 Task: Find connections with filter location Momostenango with filter topic #Jobpostingwith filter profile language Potuguese with filter current company JLL with filter school Saveetha School of Engineering with filter industry Retail Luxury Goods and Jewelry with filter service category Pricing Strategy with filter keywords title Recyclables Collector
Action: Mouse moved to (484, 57)
Screenshot: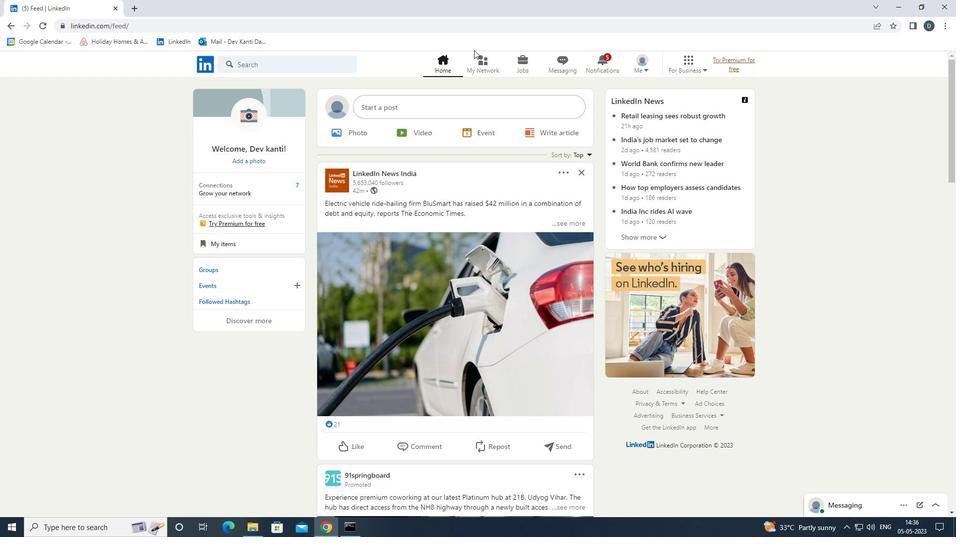 
Action: Mouse pressed left at (484, 57)
Screenshot: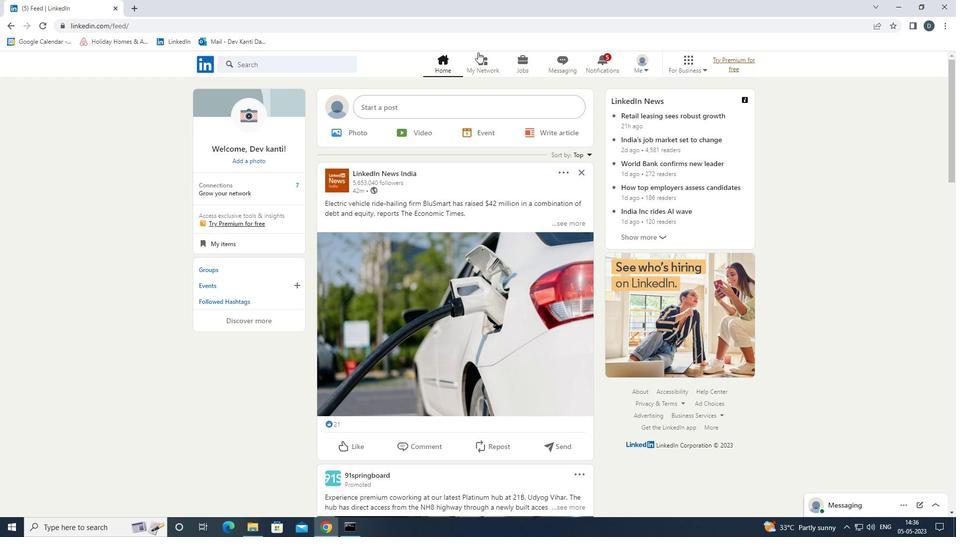 
Action: Mouse moved to (329, 119)
Screenshot: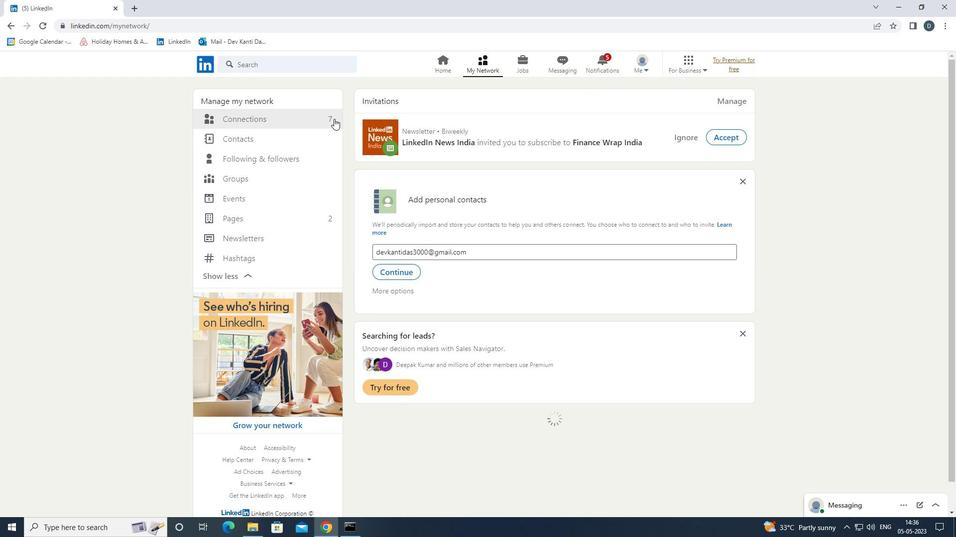 
Action: Mouse pressed left at (329, 119)
Screenshot: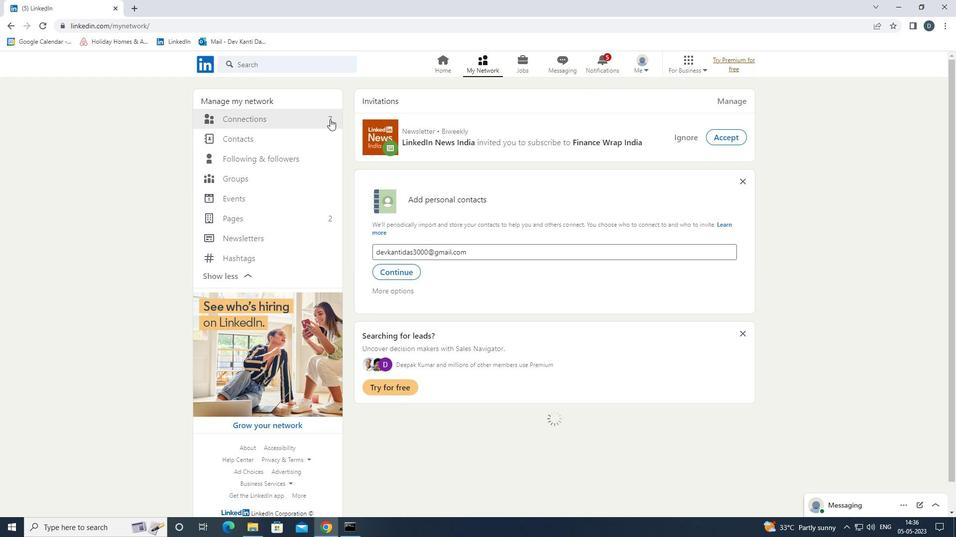 
Action: Mouse moved to (560, 116)
Screenshot: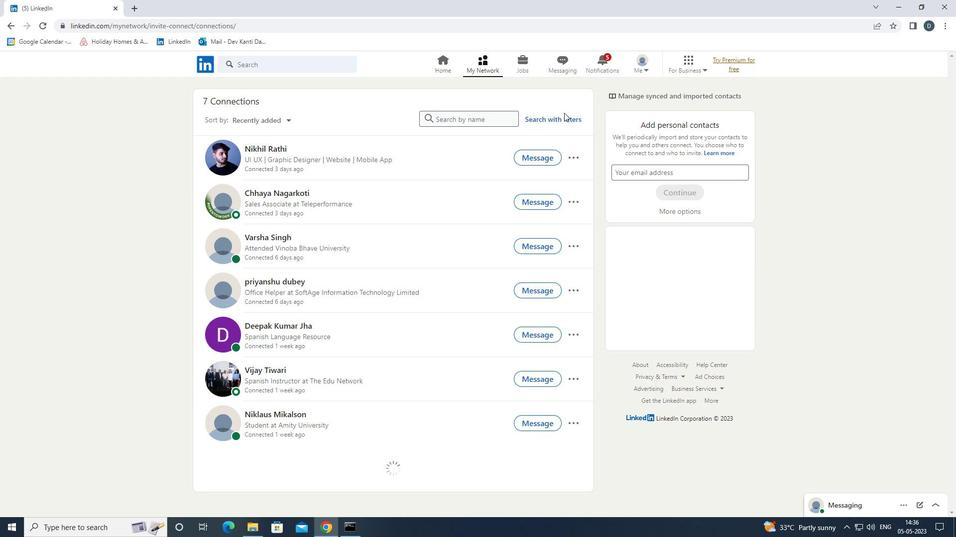 
Action: Mouse pressed left at (560, 116)
Screenshot: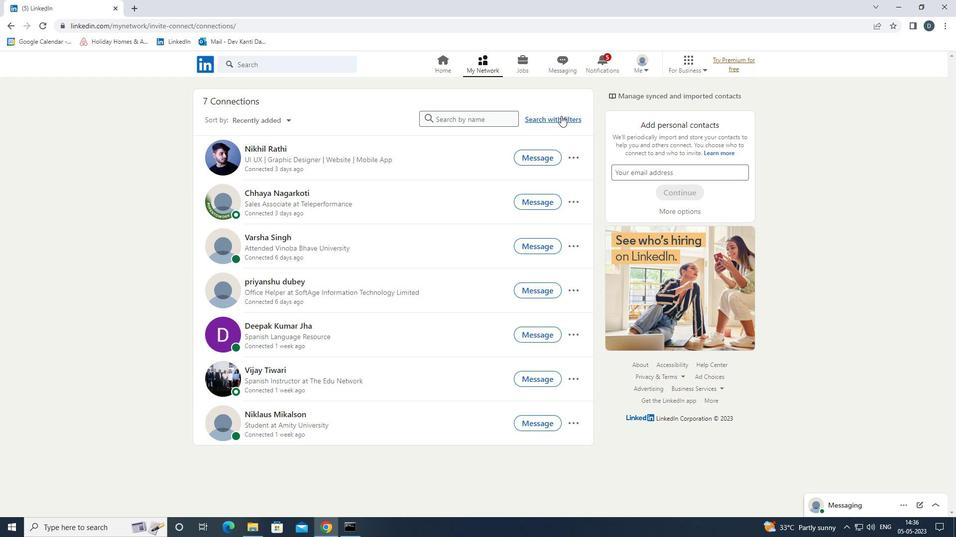 
Action: Mouse moved to (515, 92)
Screenshot: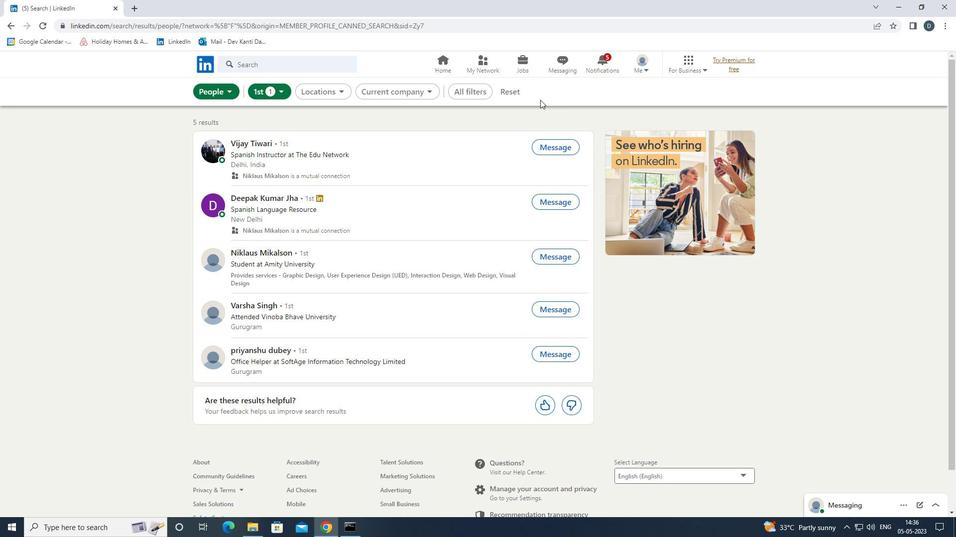 
Action: Mouse pressed left at (515, 92)
Screenshot: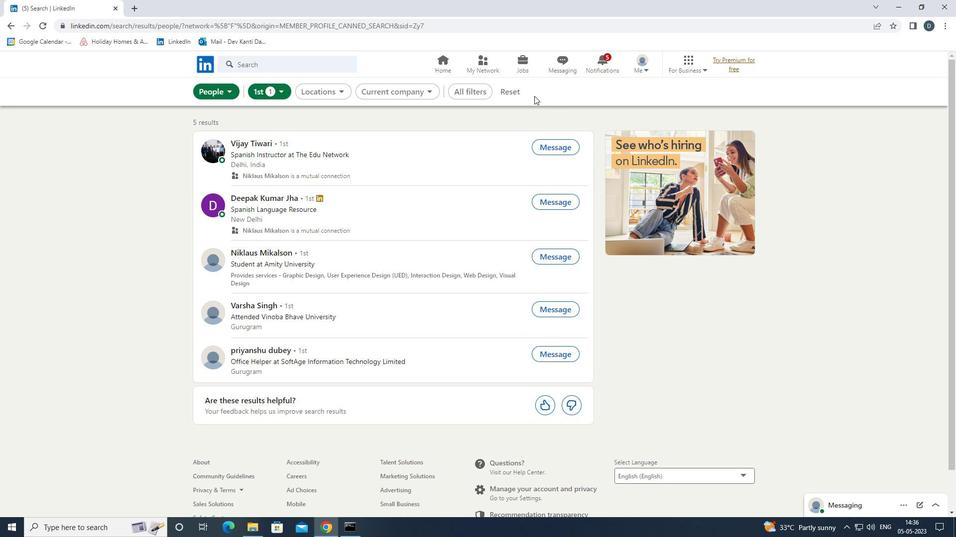 
Action: Mouse moved to (494, 89)
Screenshot: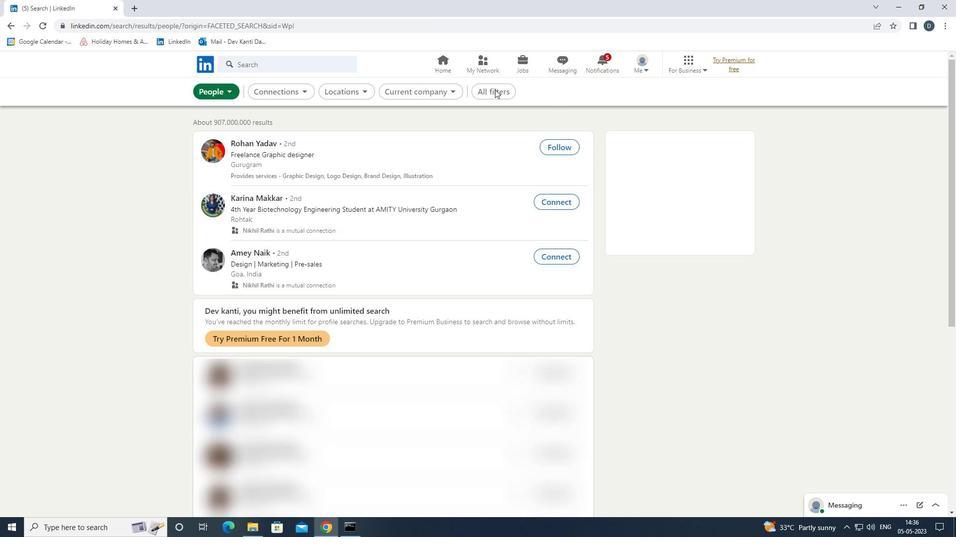 
Action: Mouse pressed left at (494, 89)
Screenshot: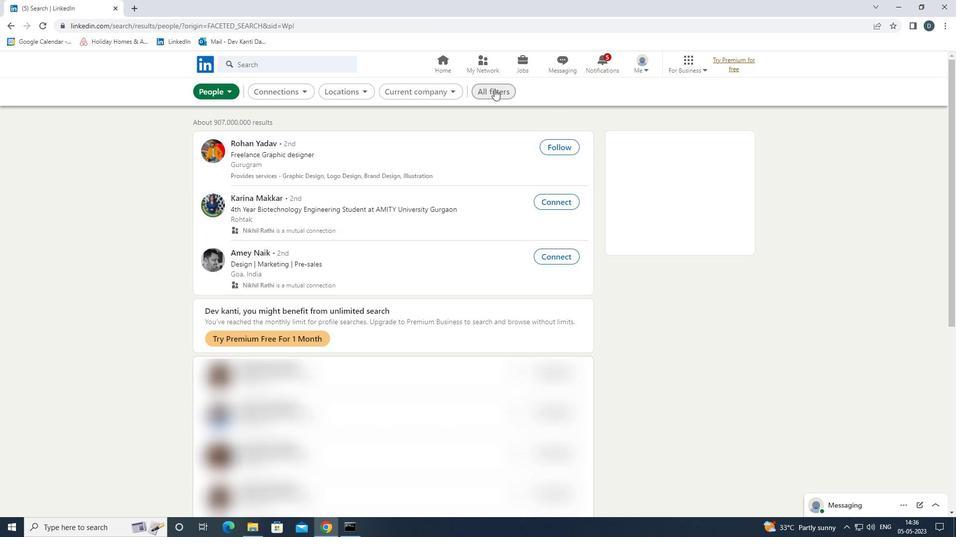 
Action: Mouse moved to (830, 318)
Screenshot: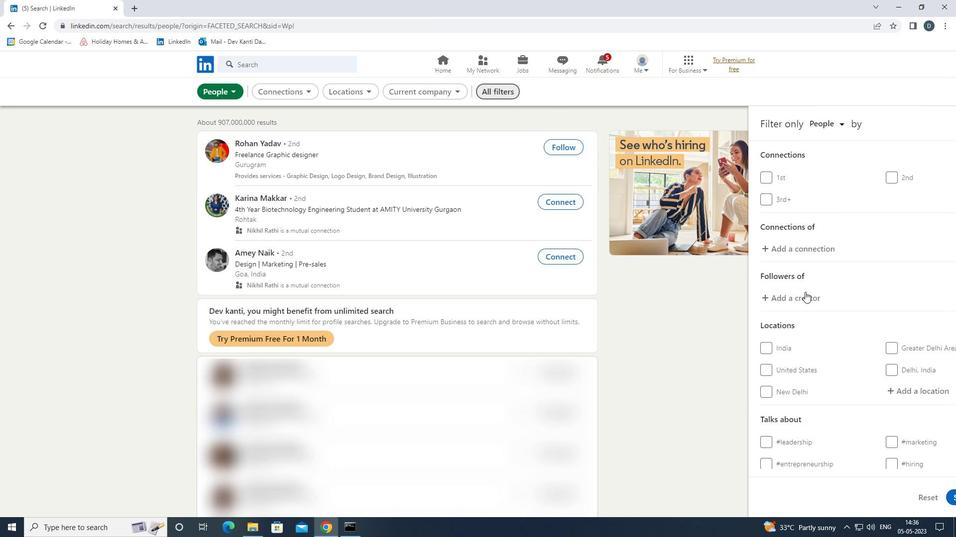 
Action: Mouse scrolled (830, 317) with delta (0, 0)
Screenshot: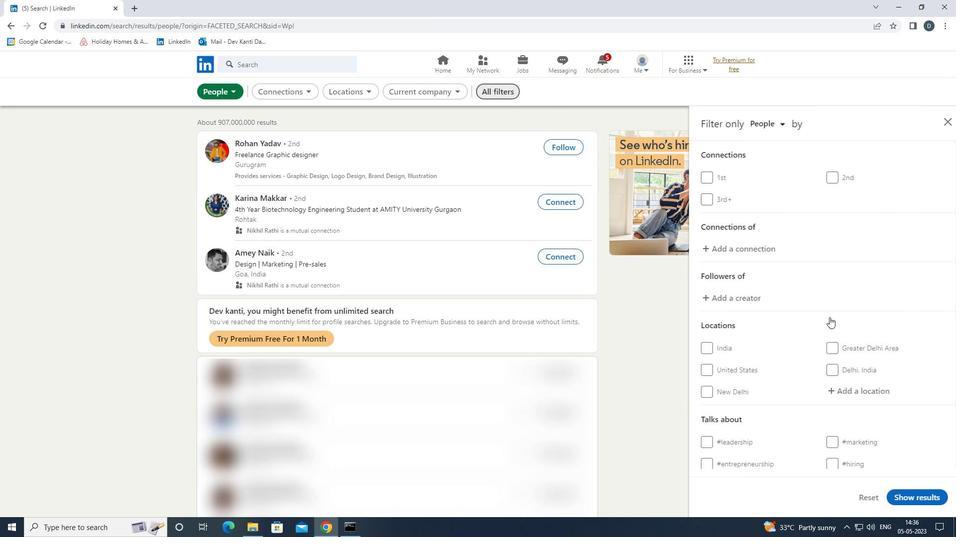 
Action: Mouse moved to (830, 318)
Screenshot: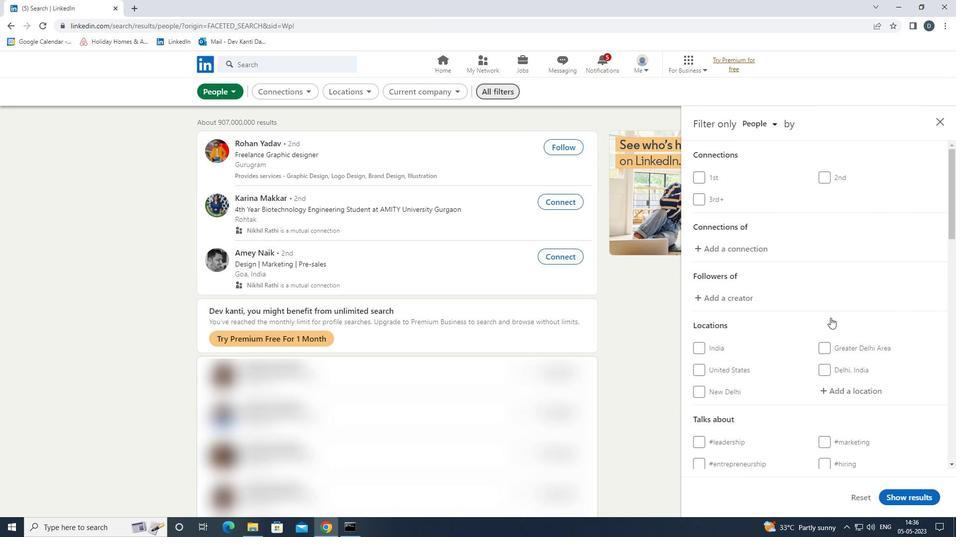 
Action: Mouse scrolled (830, 318) with delta (0, 0)
Screenshot: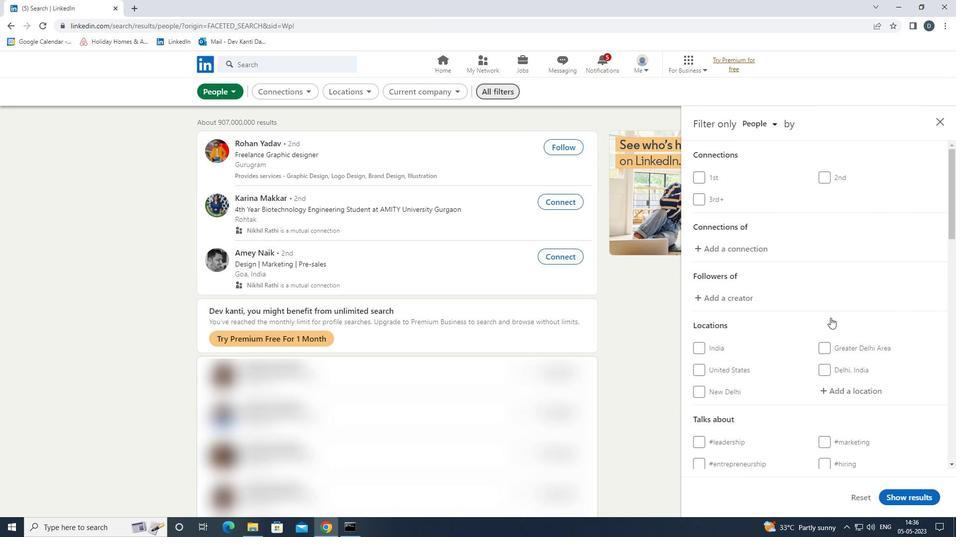 
Action: Mouse moved to (836, 293)
Screenshot: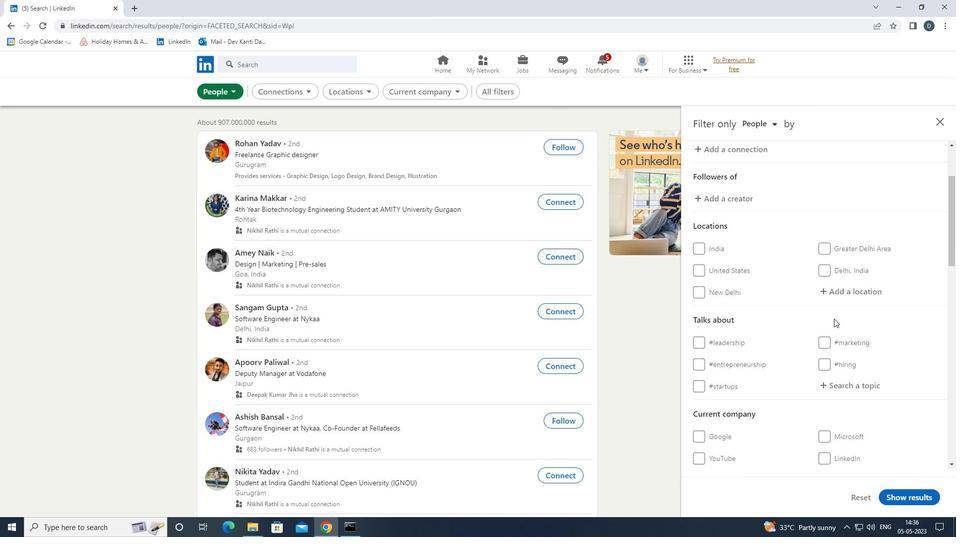 
Action: Mouse pressed left at (836, 293)
Screenshot: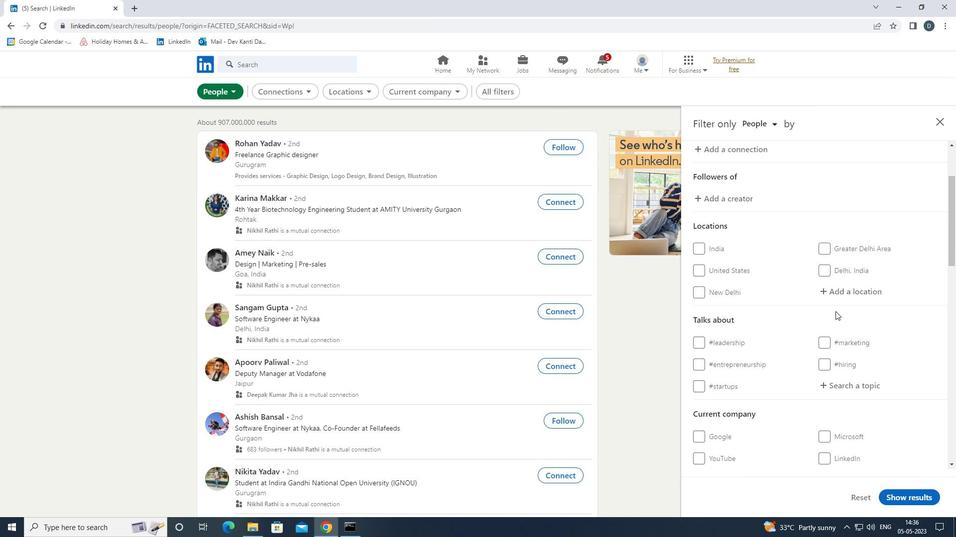 
Action: Mouse moved to (741, 264)
Screenshot: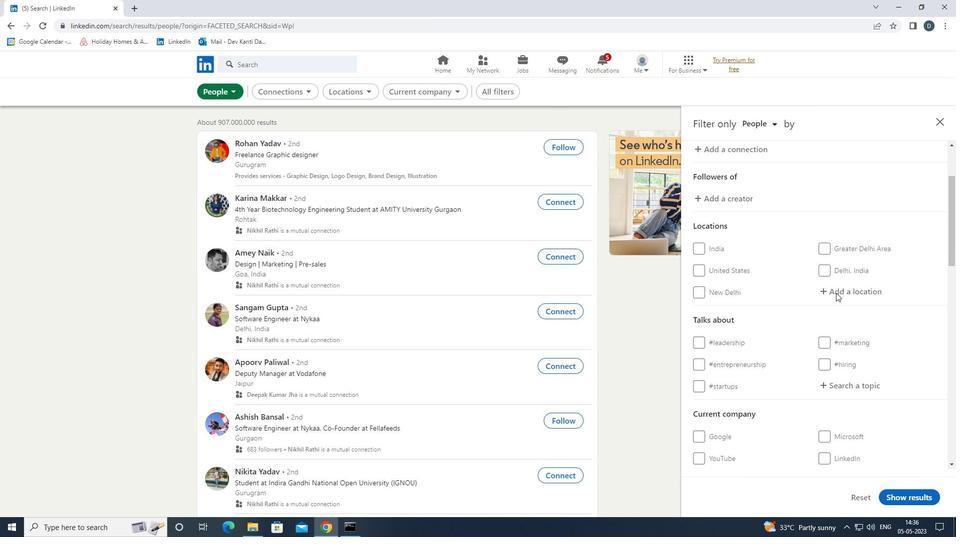 
Action: Key pressed <Key.shift>
Screenshot: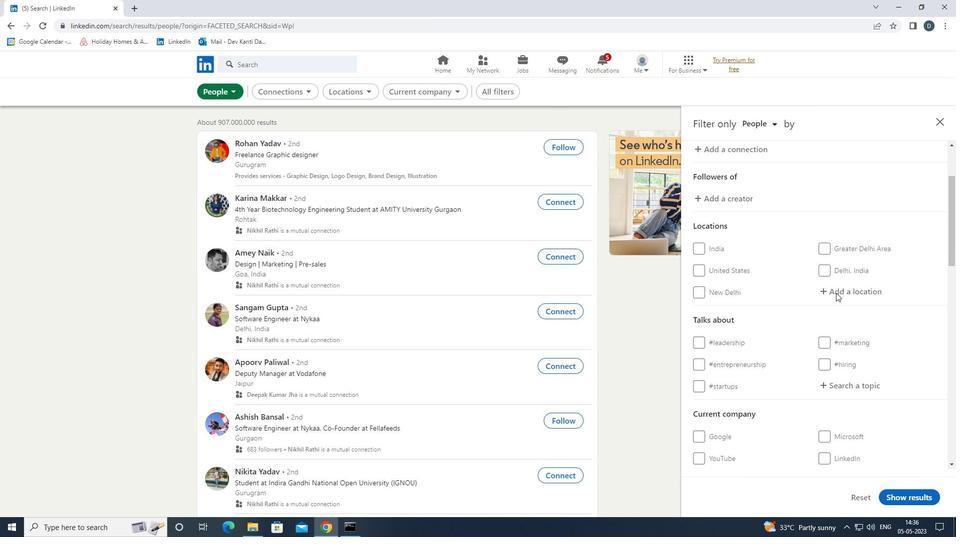 
Action: Mouse moved to (721, 258)
Screenshot: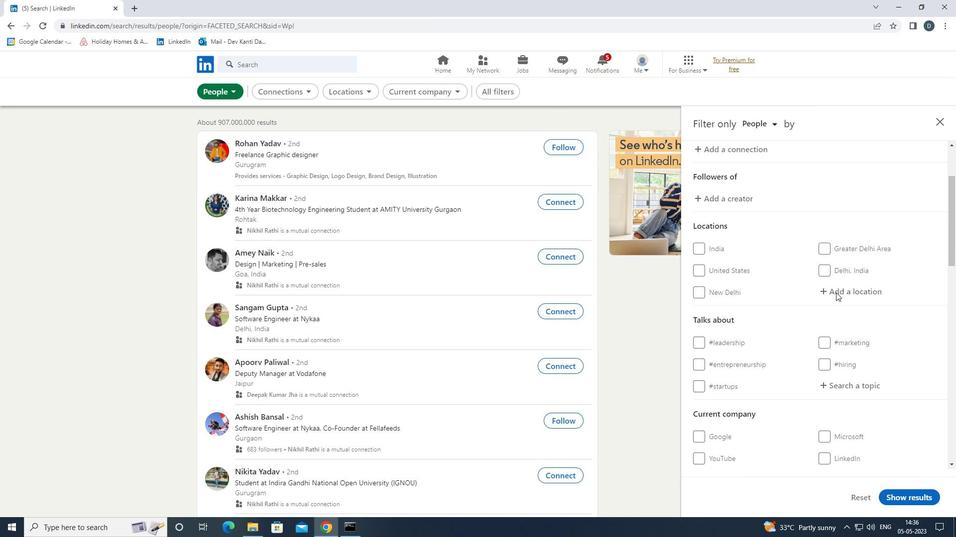 
Action: Key pressed <Key.shift>MOMOSTENANGO<Key.down><Key.enter>
Screenshot: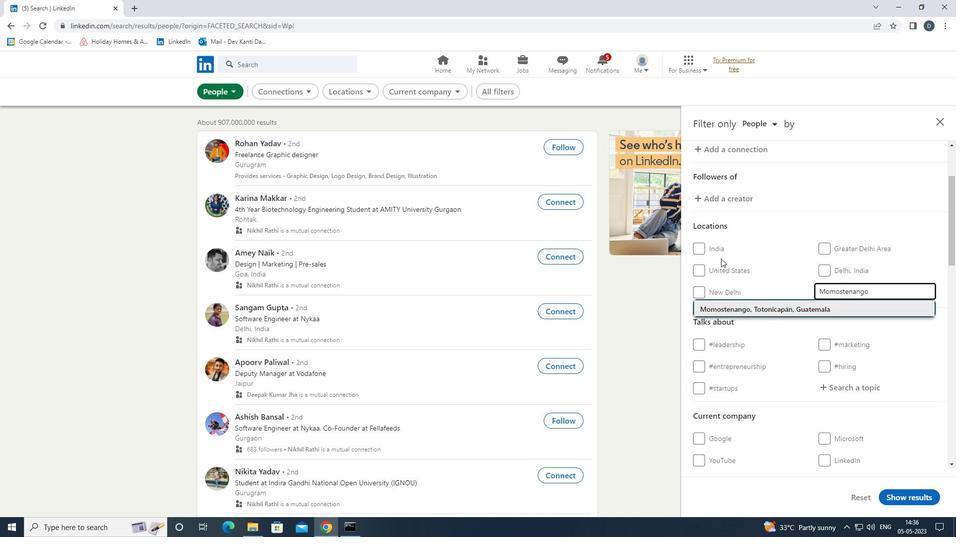 
Action: Mouse moved to (720, 258)
Screenshot: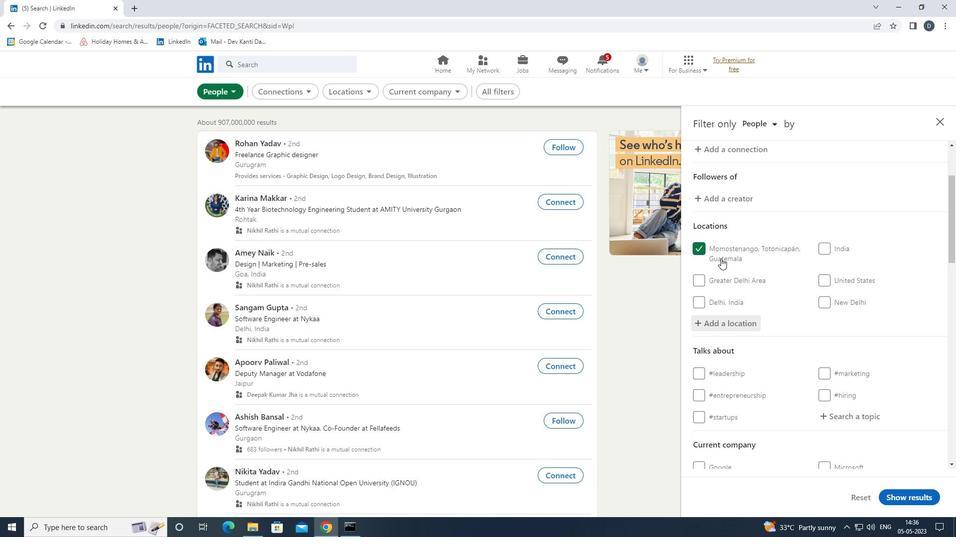 
Action: Mouse scrolled (720, 258) with delta (0, 0)
Screenshot: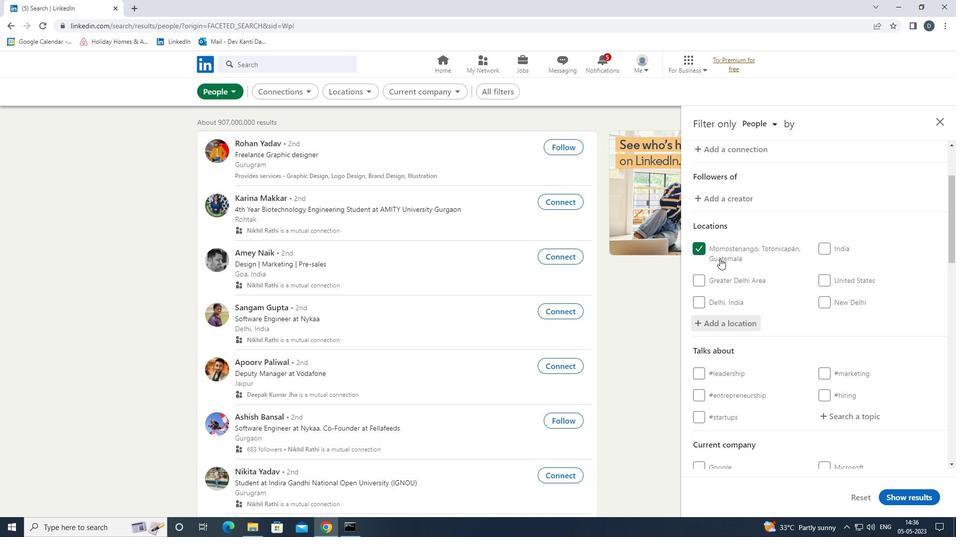 
Action: Mouse moved to (732, 262)
Screenshot: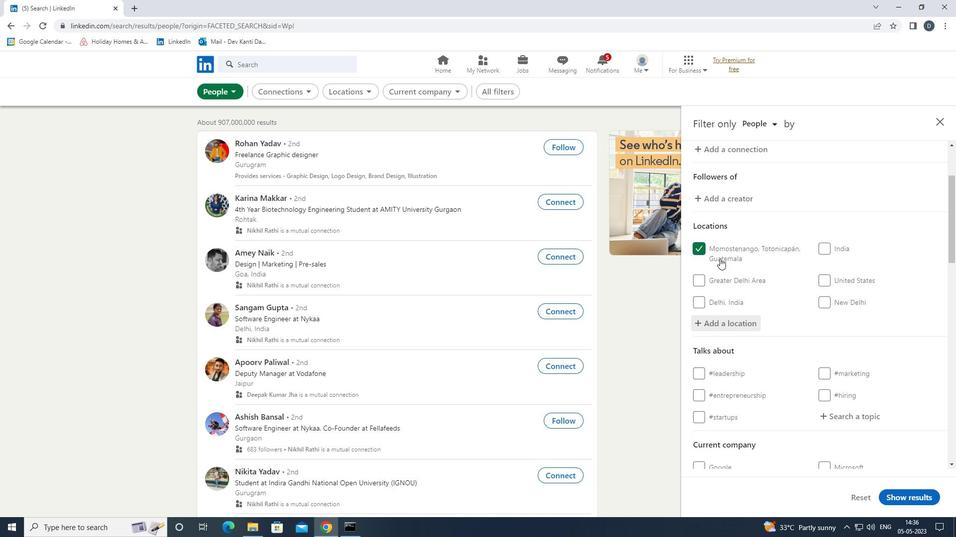 
Action: Mouse scrolled (732, 262) with delta (0, 0)
Screenshot: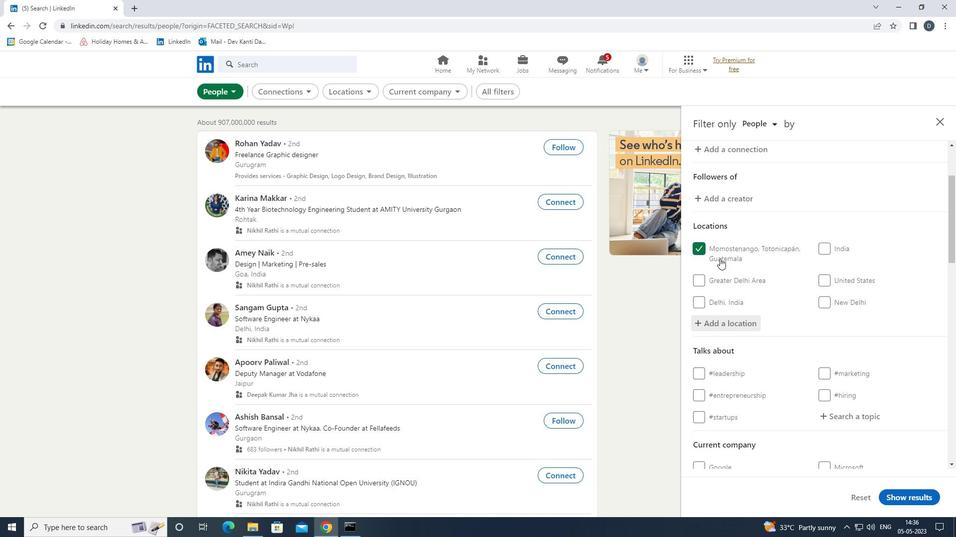 
Action: Mouse moved to (838, 314)
Screenshot: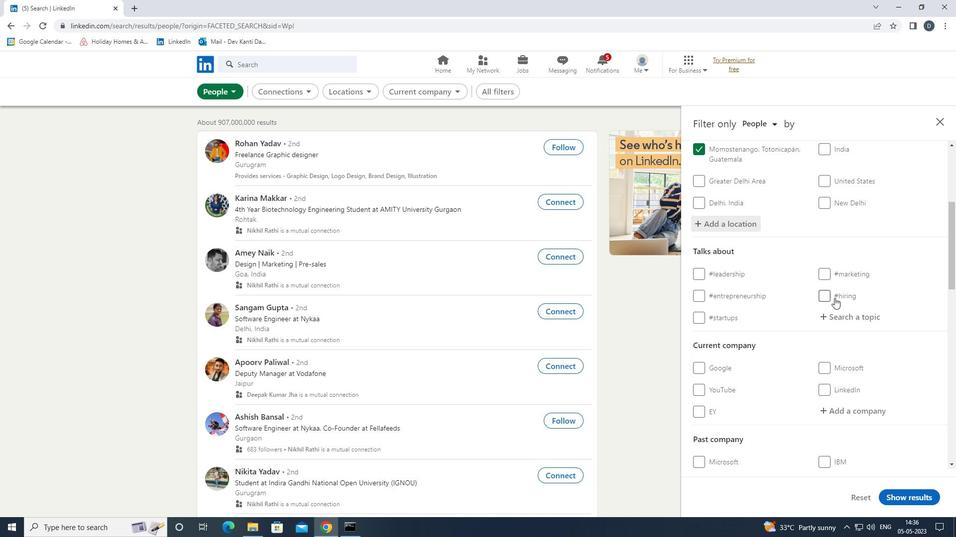 
Action: Mouse pressed left at (838, 314)
Screenshot: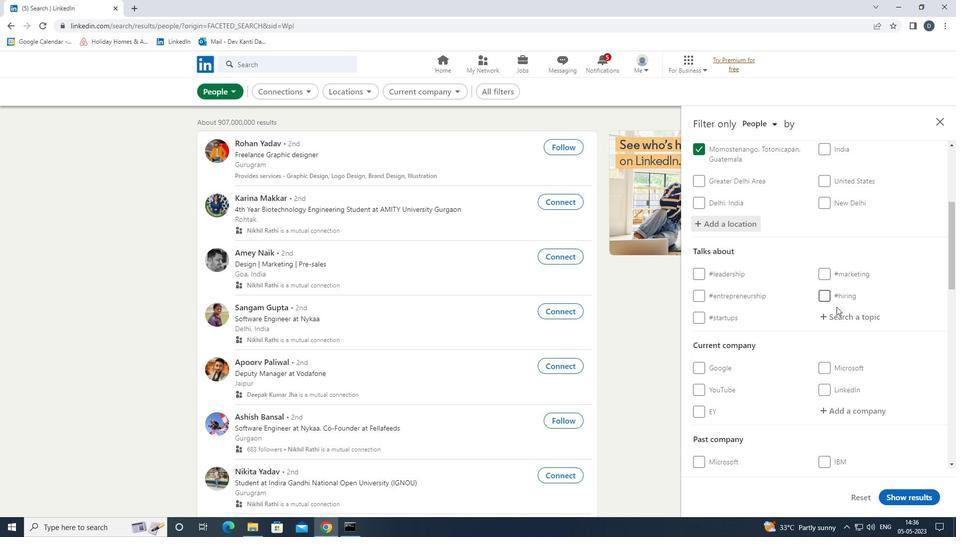 
Action: Mouse moved to (750, 287)
Screenshot: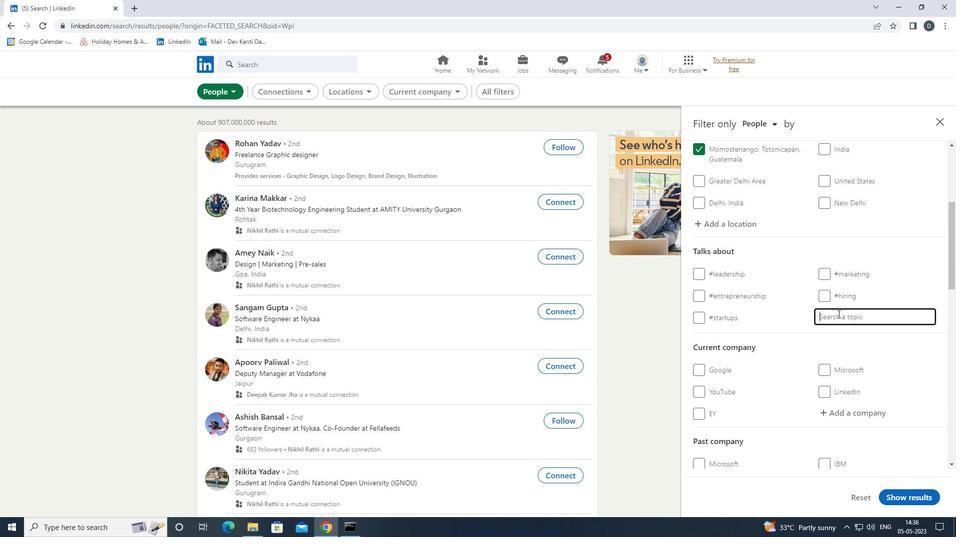 
Action: Key pressed JONB<Key.backspace><Key.backspace>BPOSTING<Key.down><Key.enter>
Screenshot: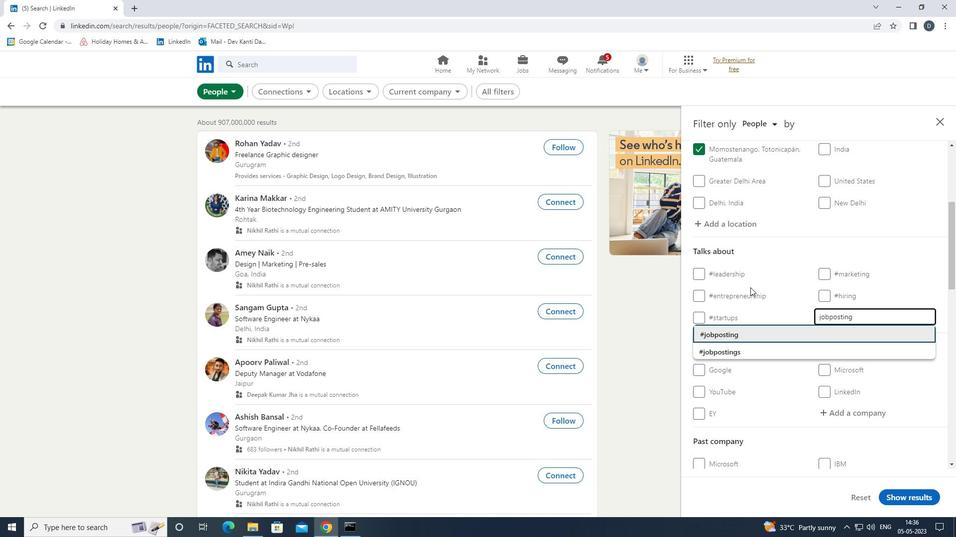 
Action: Mouse moved to (789, 301)
Screenshot: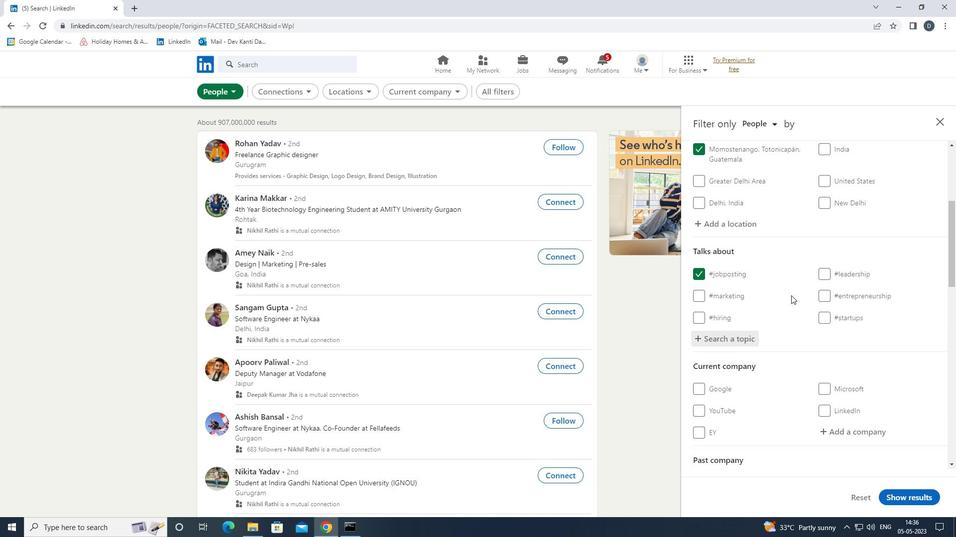 
Action: Mouse scrolled (789, 301) with delta (0, 0)
Screenshot: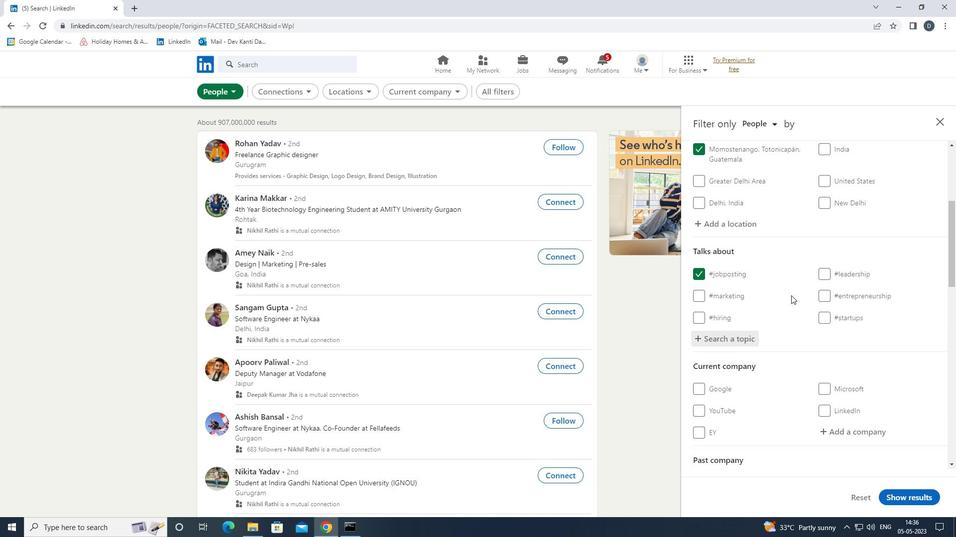
Action: Mouse moved to (797, 304)
Screenshot: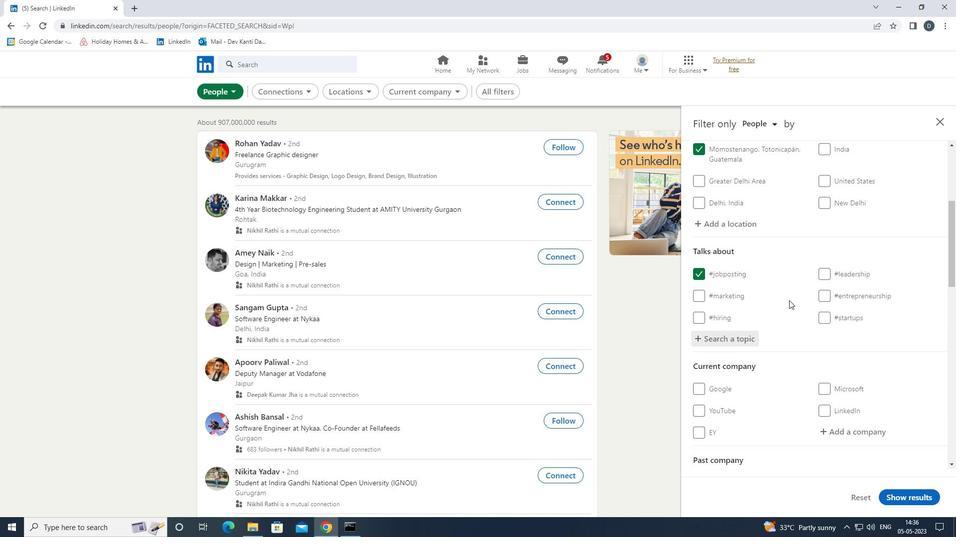 
Action: Mouse scrolled (797, 304) with delta (0, 0)
Screenshot: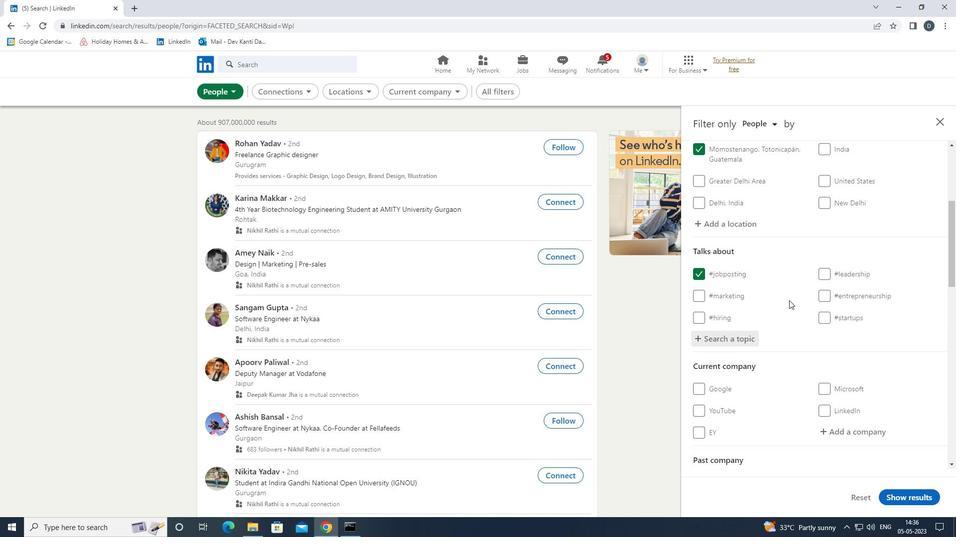 
Action: Mouse moved to (806, 305)
Screenshot: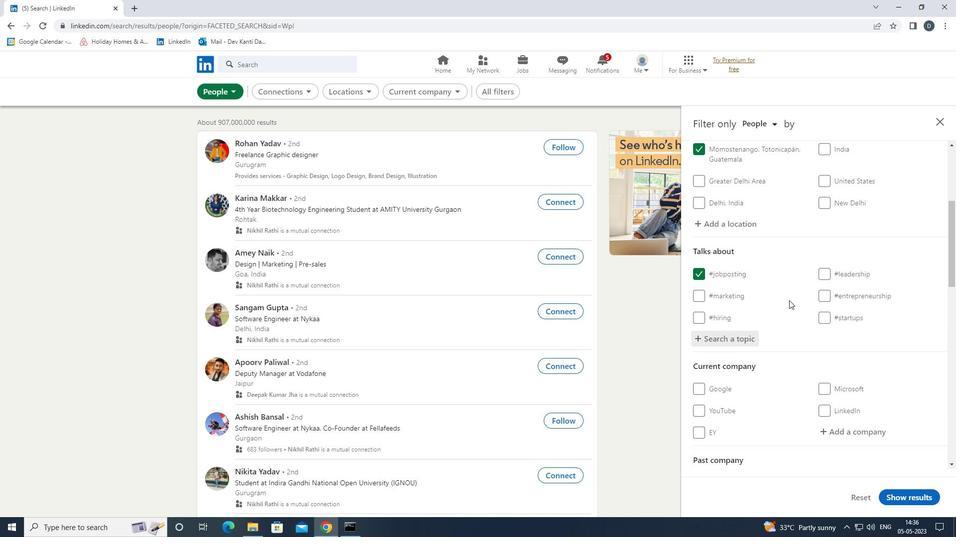 
Action: Mouse scrolled (806, 304) with delta (0, 0)
Screenshot: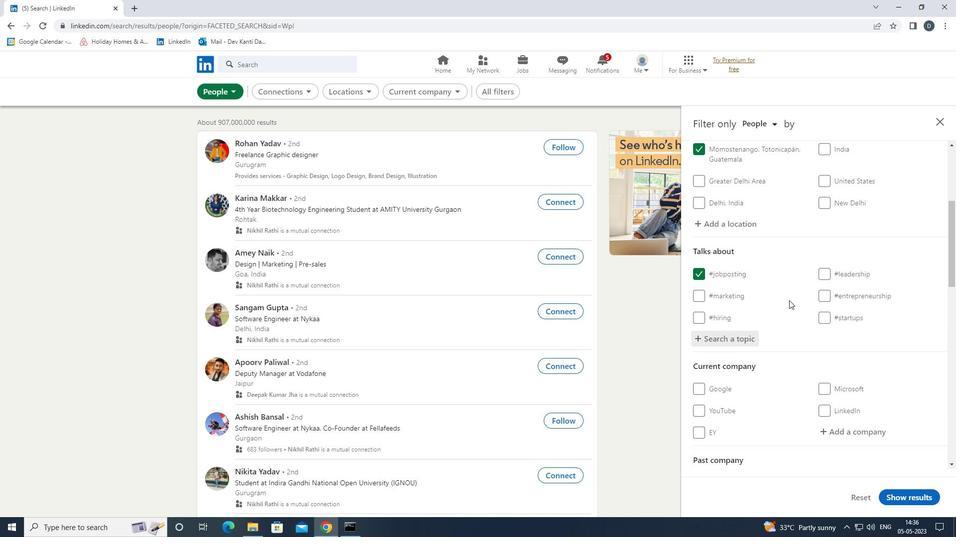 
Action: Mouse moved to (847, 304)
Screenshot: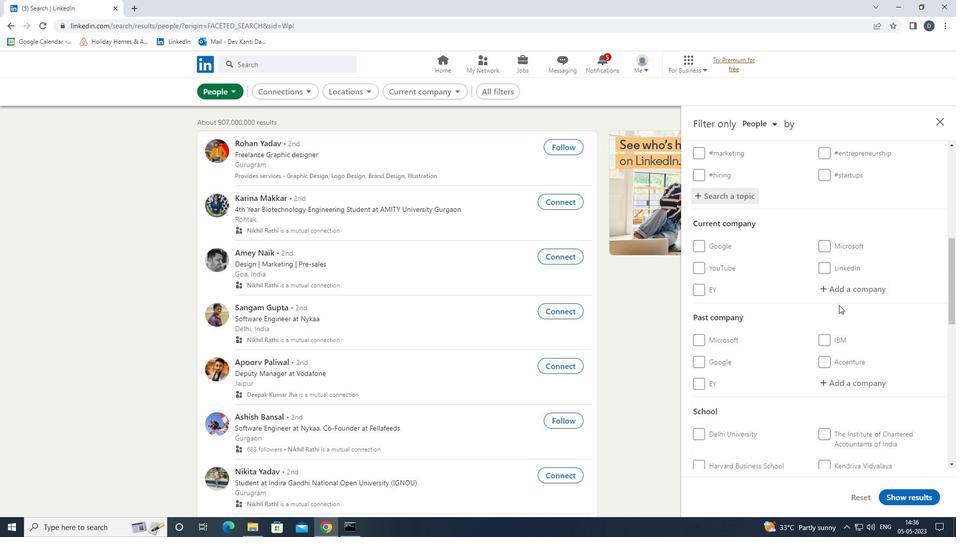 
Action: Mouse scrolled (847, 303) with delta (0, 0)
Screenshot: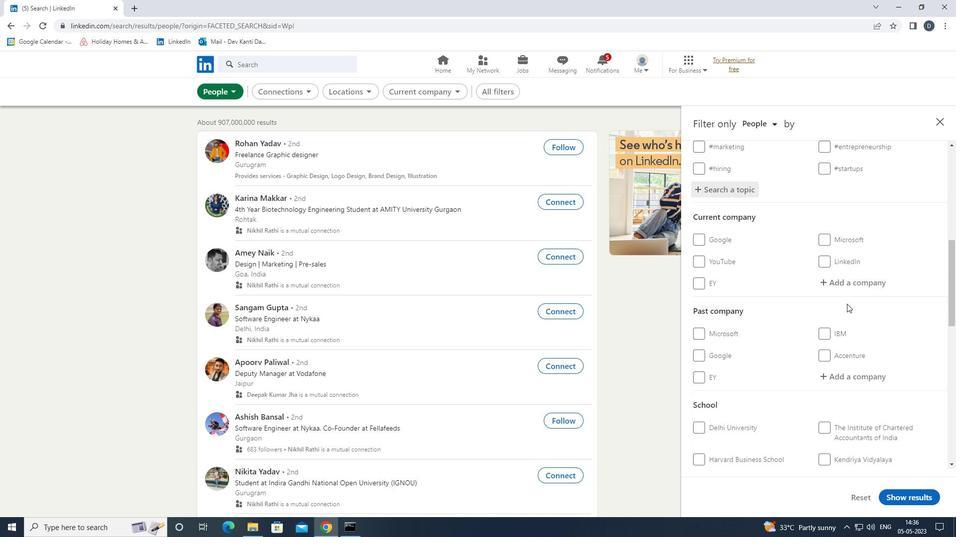 
Action: Mouse scrolled (847, 303) with delta (0, 0)
Screenshot: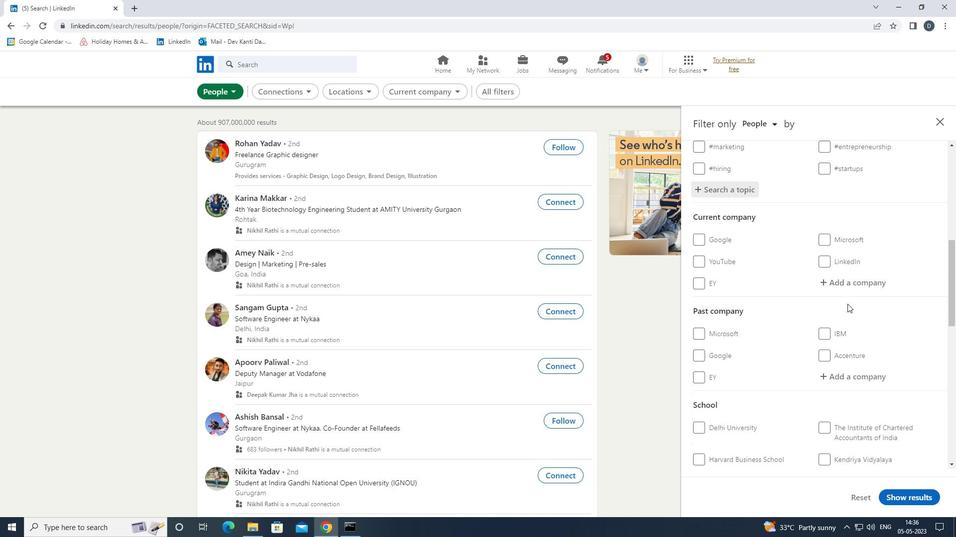 
Action: Mouse scrolled (847, 303) with delta (0, 0)
Screenshot: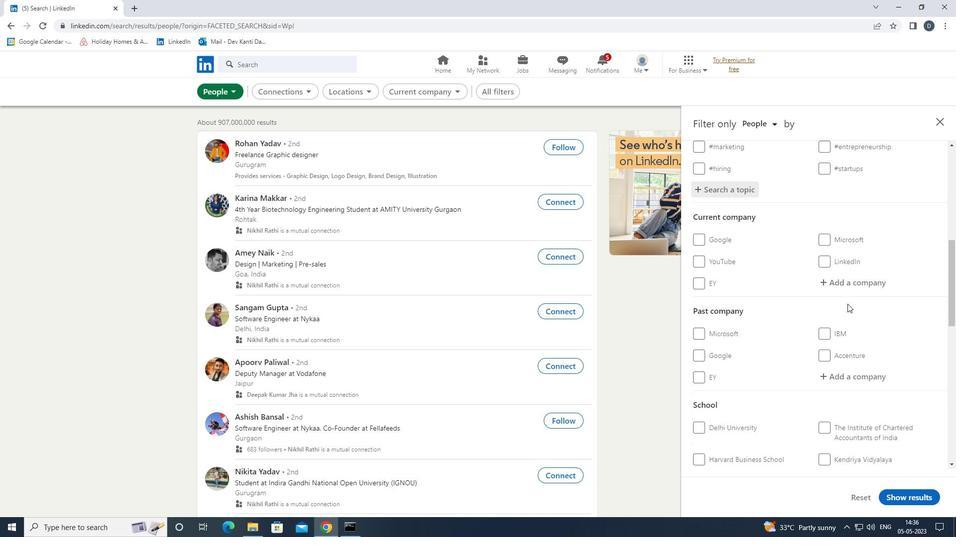 
Action: Mouse scrolled (847, 303) with delta (0, 0)
Screenshot: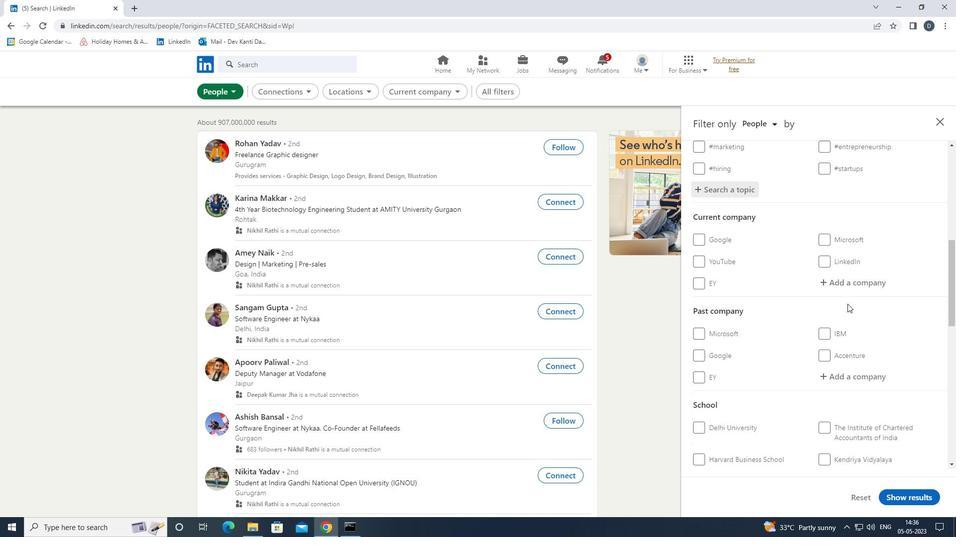 
Action: Mouse scrolled (847, 303) with delta (0, 0)
Screenshot: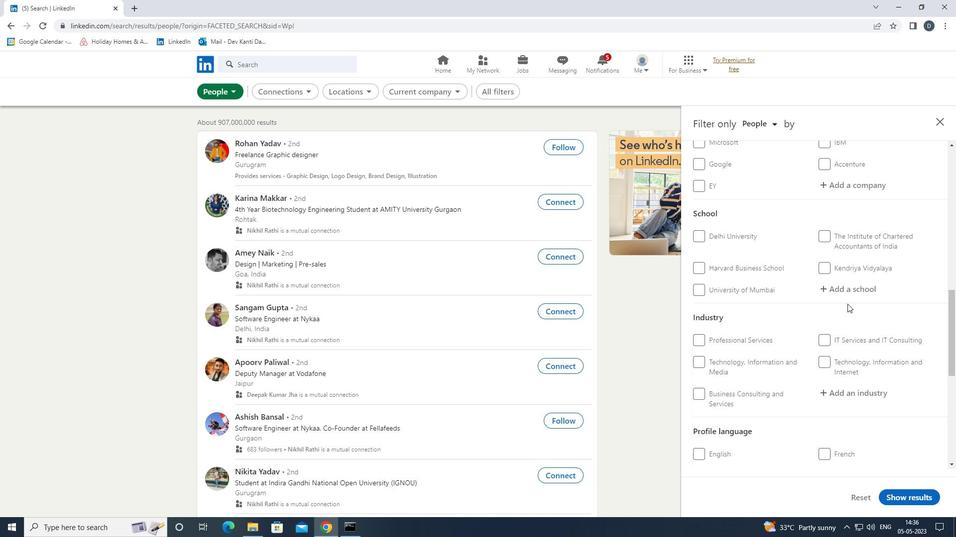 
Action: Mouse scrolled (847, 303) with delta (0, 0)
Screenshot: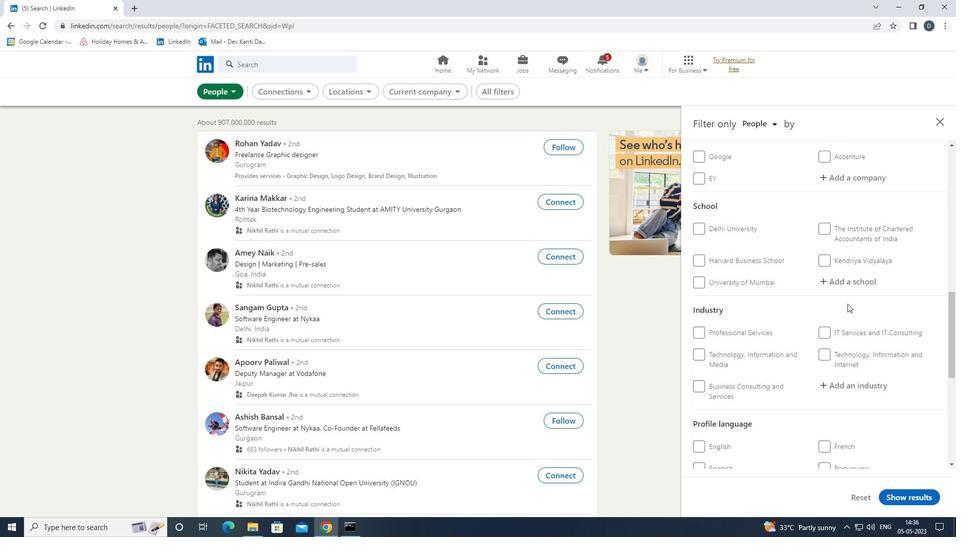 
Action: Mouse moved to (843, 371)
Screenshot: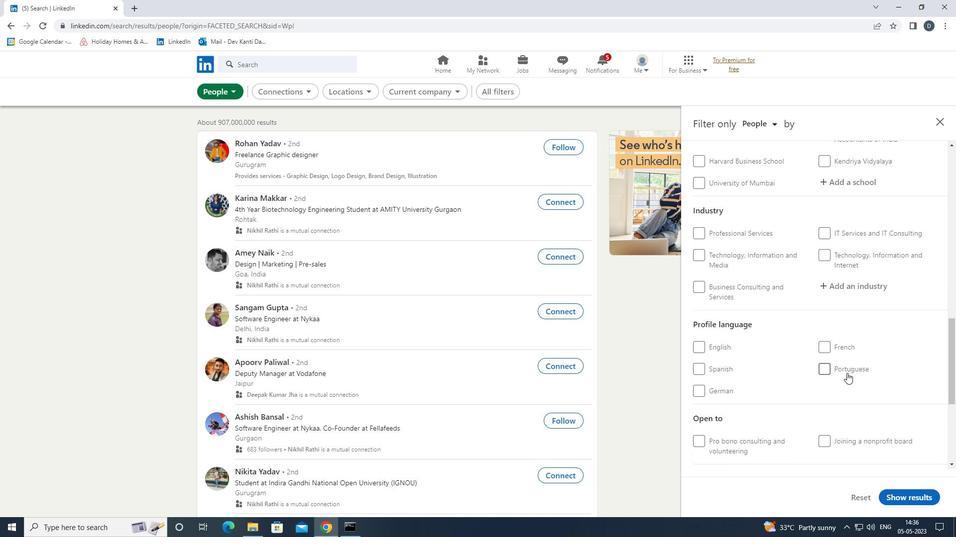 
Action: Mouse pressed left at (843, 371)
Screenshot: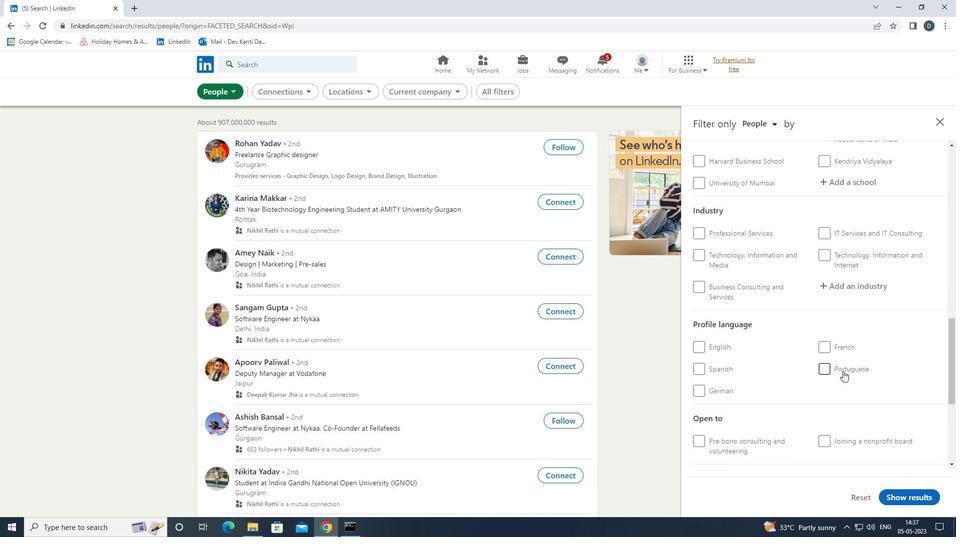 
Action: Mouse scrolled (843, 371) with delta (0, 0)
Screenshot: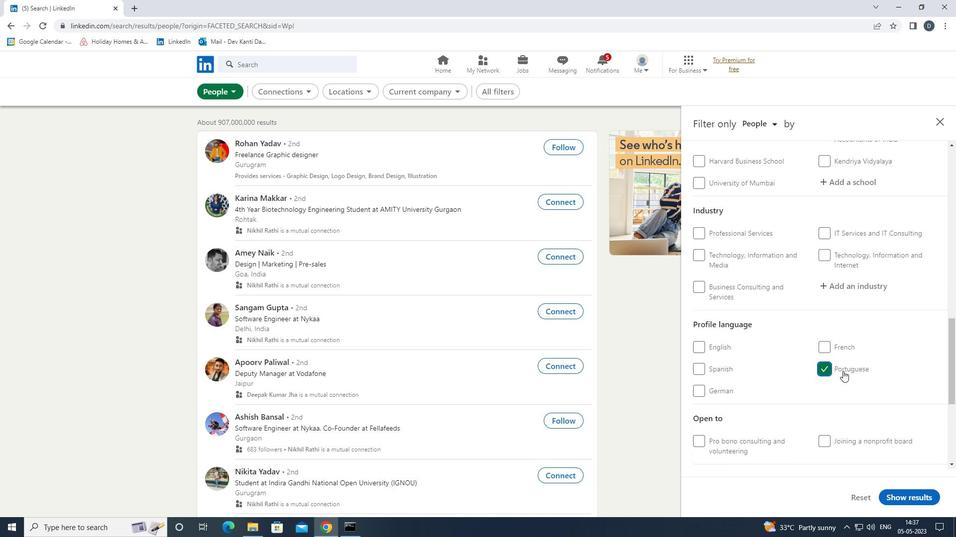 
Action: Mouse scrolled (843, 371) with delta (0, 0)
Screenshot: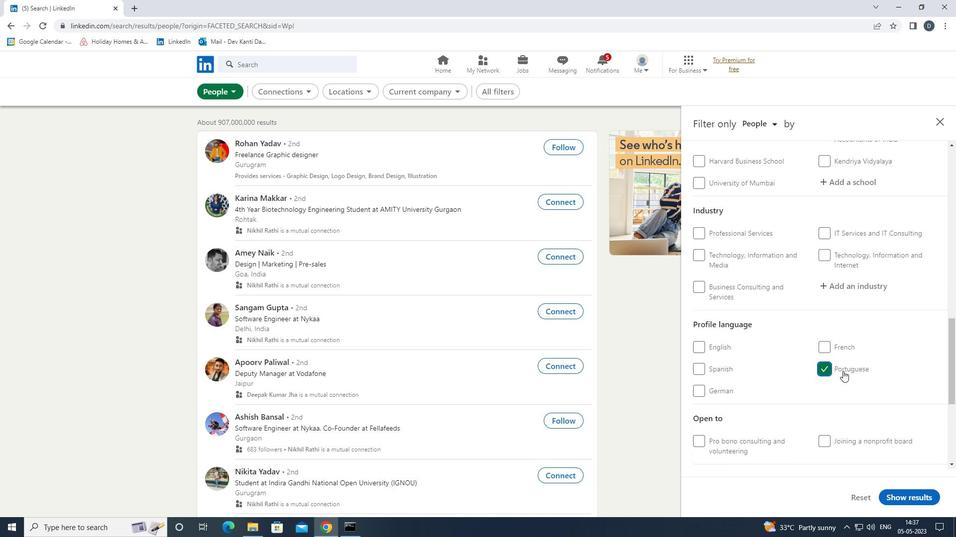 
Action: Mouse scrolled (843, 371) with delta (0, 0)
Screenshot: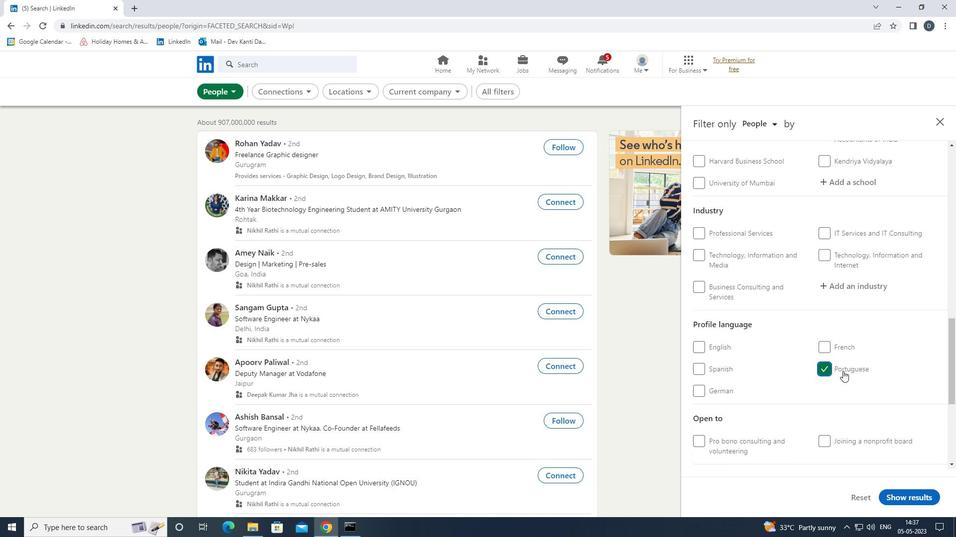 
Action: Mouse scrolled (843, 371) with delta (0, 0)
Screenshot: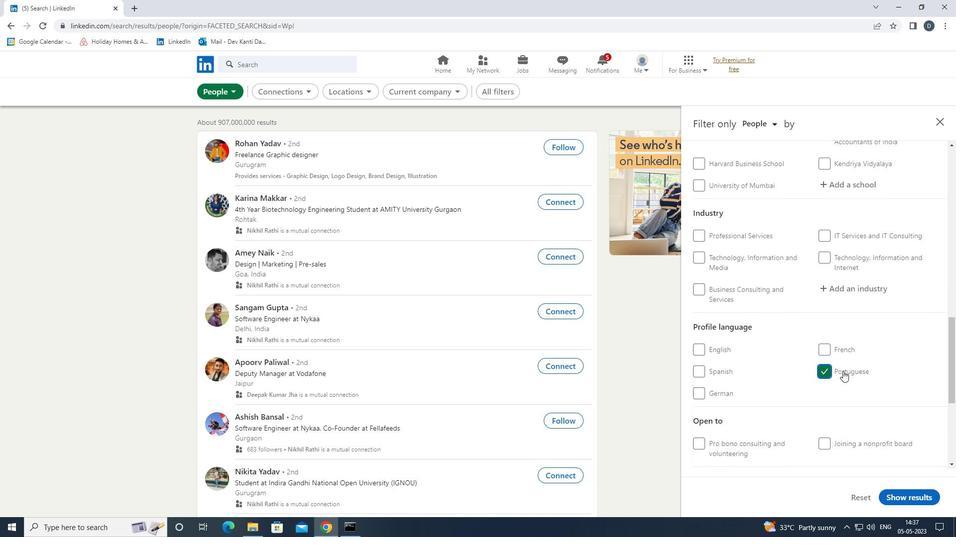 
Action: Mouse scrolled (843, 371) with delta (0, 0)
Screenshot: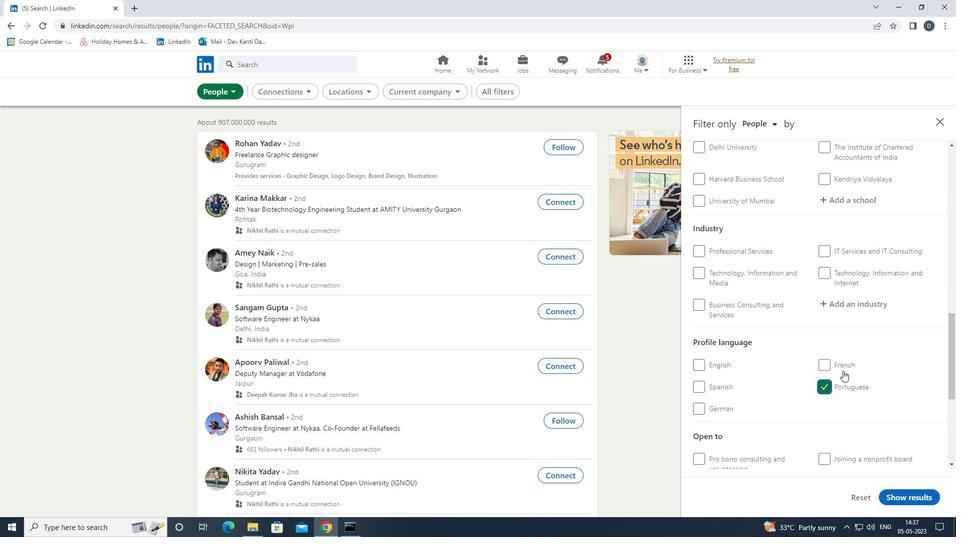 
Action: Mouse moved to (846, 236)
Screenshot: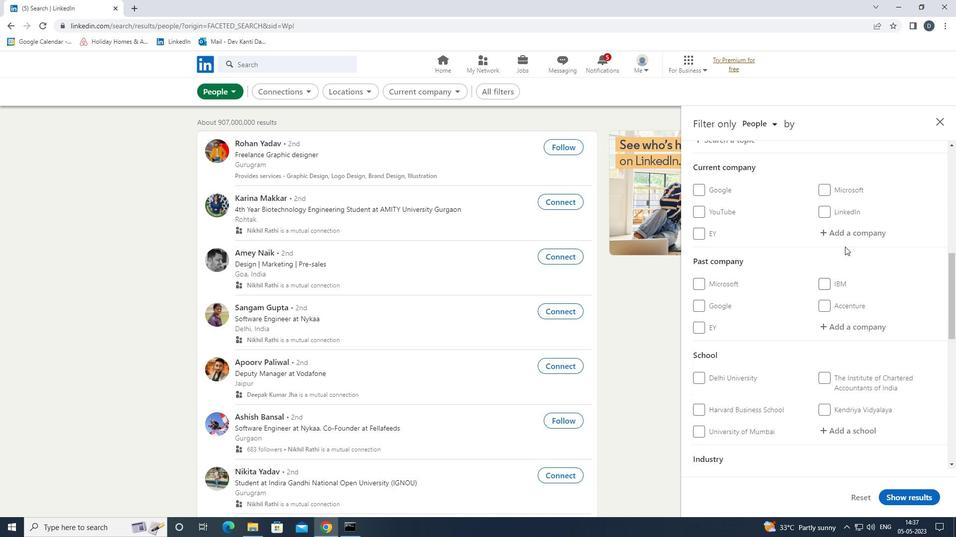 
Action: Mouse pressed left at (846, 236)
Screenshot: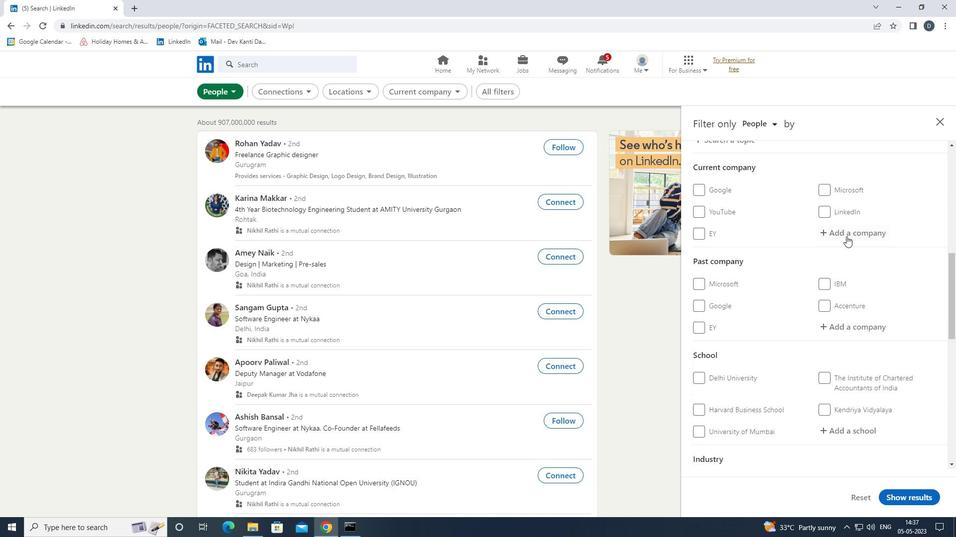 
Action: Mouse moved to (722, 199)
Screenshot: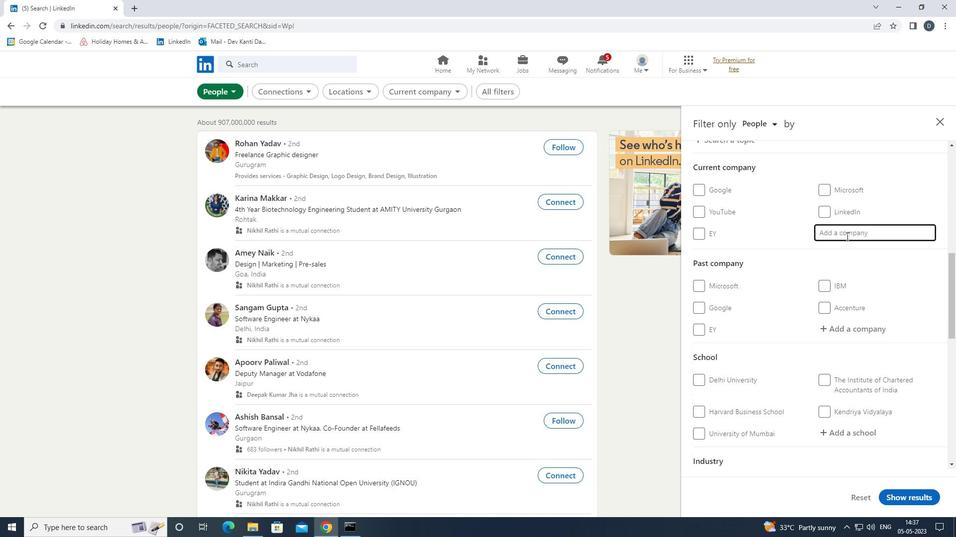 
Action: Key pressed <Key.shift><Key.shift><Key.shift><Key.shift>JLL<Key.down>
Screenshot: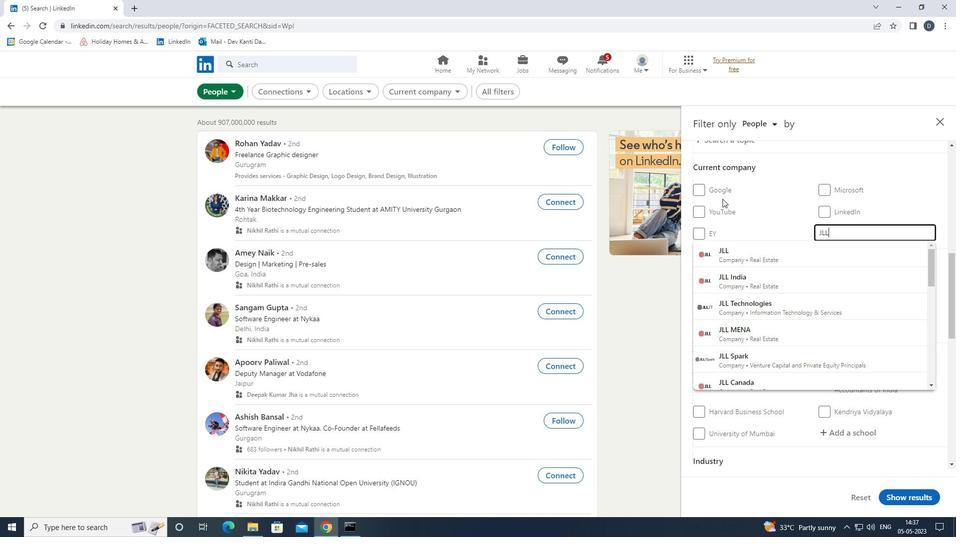 
Action: Mouse moved to (722, 199)
Screenshot: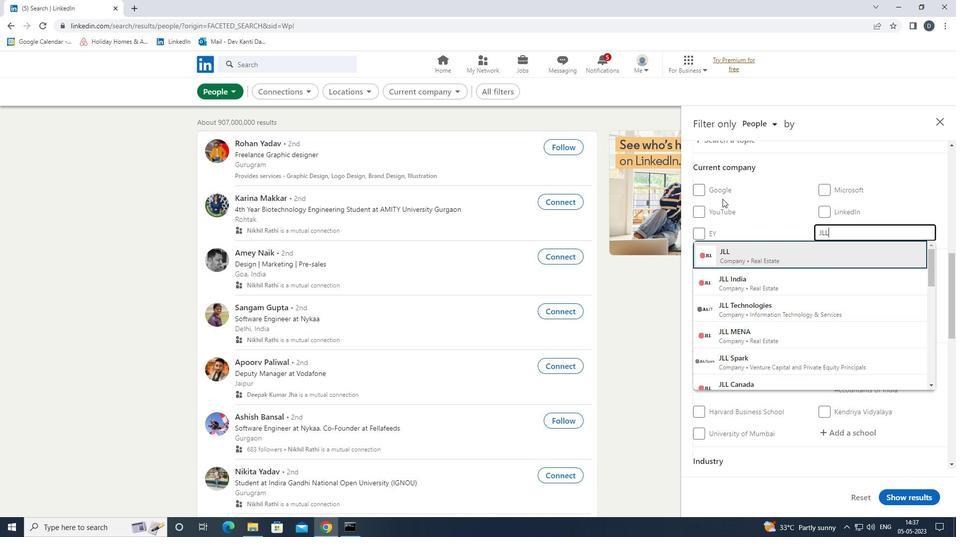 
Action: Key pressed <Key.enter>
Screenshot: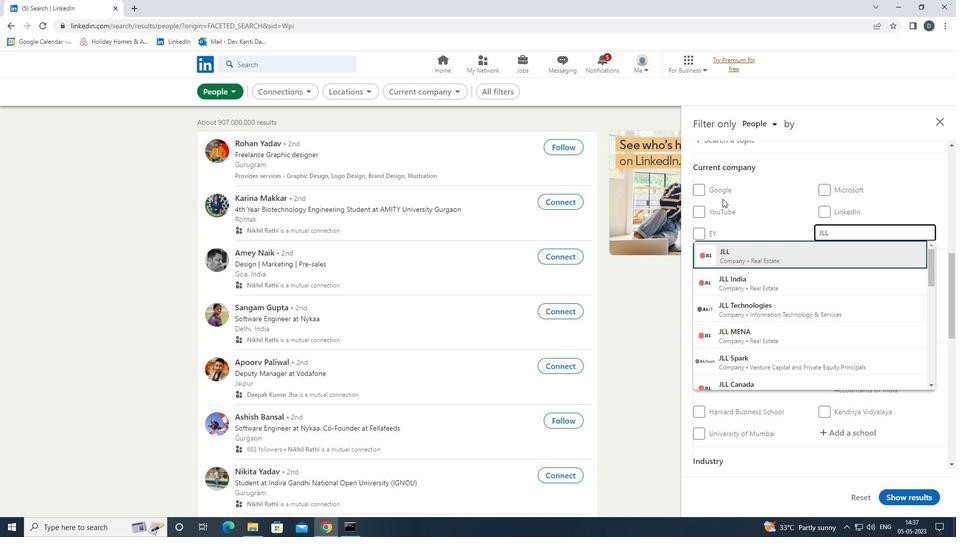 
Action: Mouse scrolled (722, 198) with delta (0, 0)
Screenshot: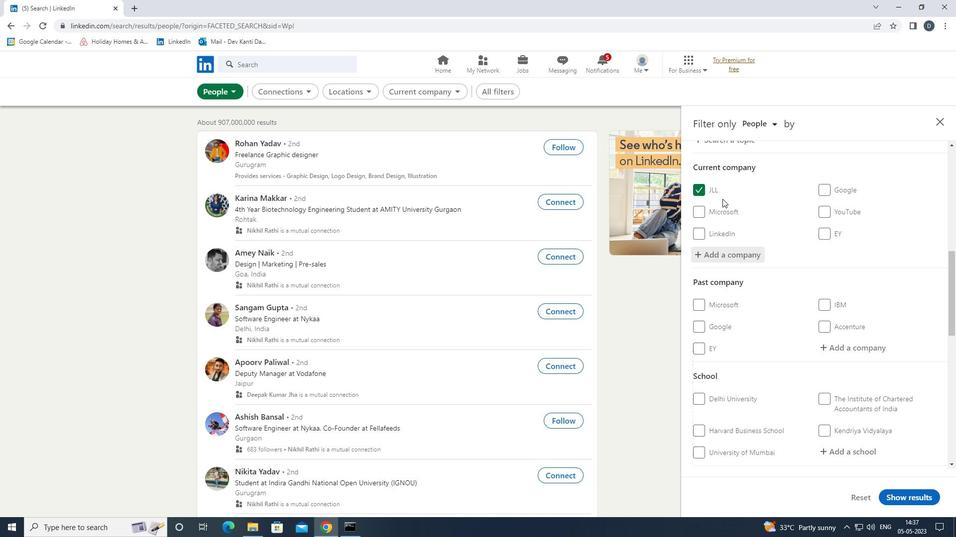 
Action: Mouse moved to (726, 202)
Screenshot: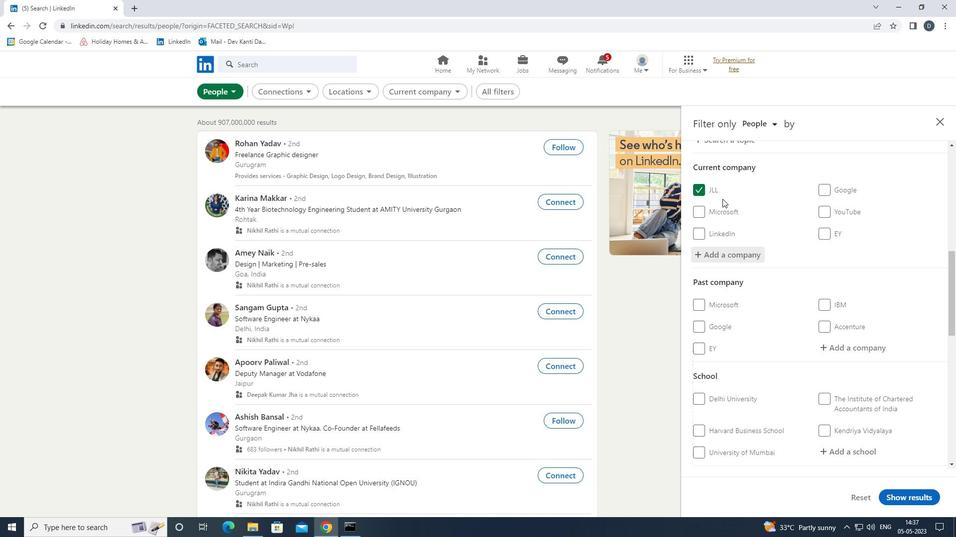 
Action: Mouse scrolled (726, 201) with delta (0, 0)
Screenshot: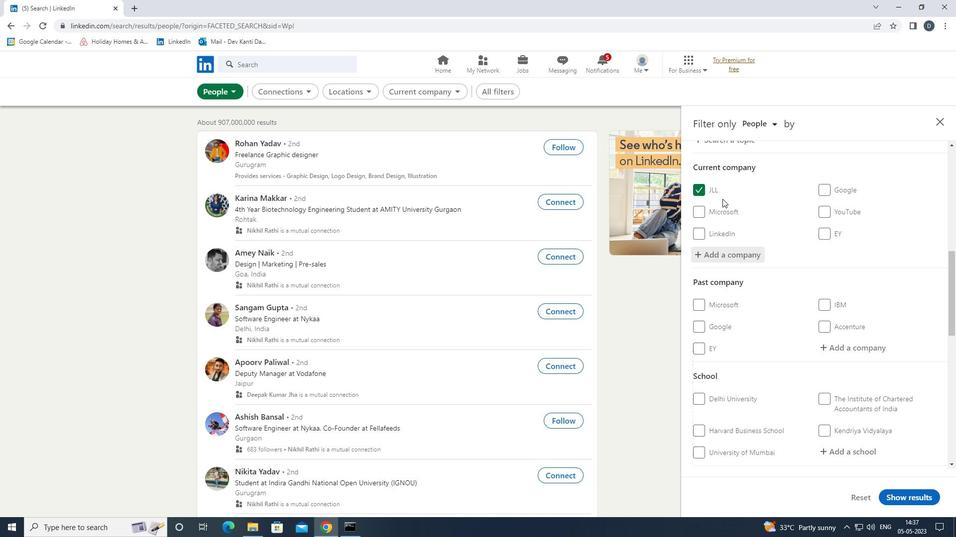 
Action: Mouse moved to (732, 206)
Screenshot: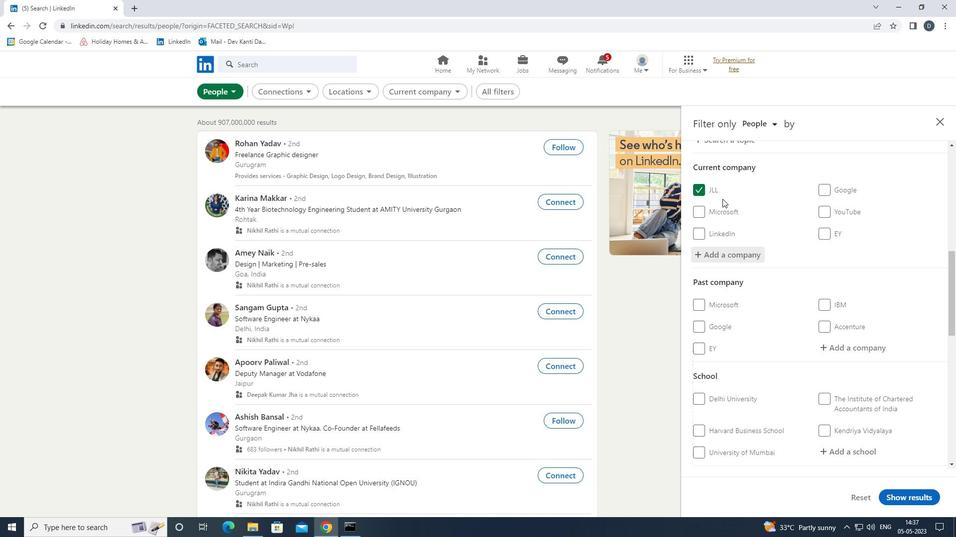
Action: Mouse scrolled (732, 205) with delta (0, 0)
Screenshot: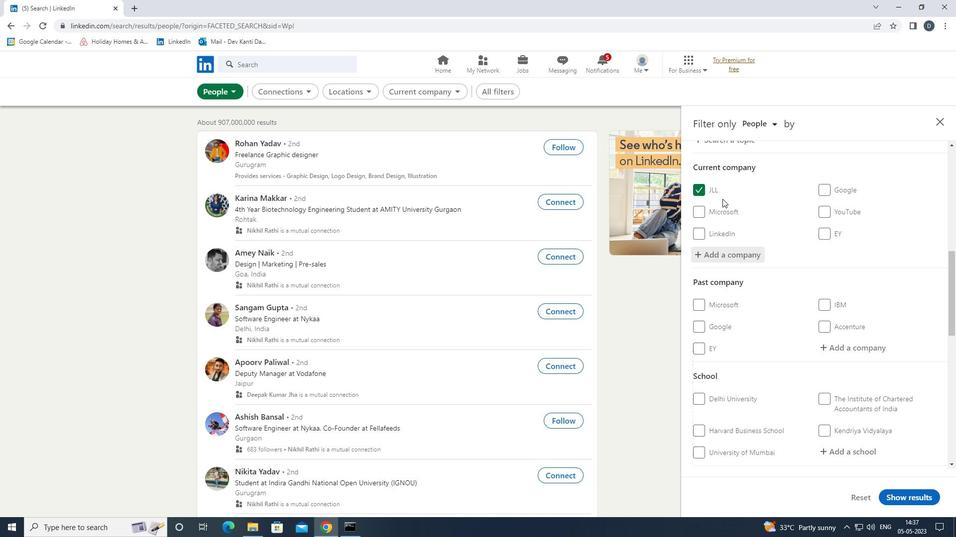 
Action: Mouse moved to (745, 215)
Screenshot: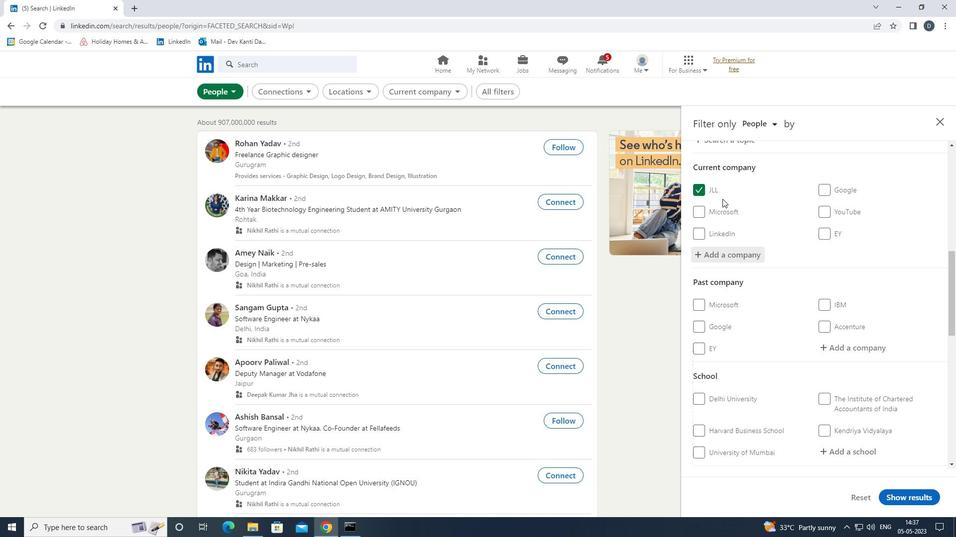 
Action: Mouse scrolled (745, 215) with delta (0, 0)
Screenshot: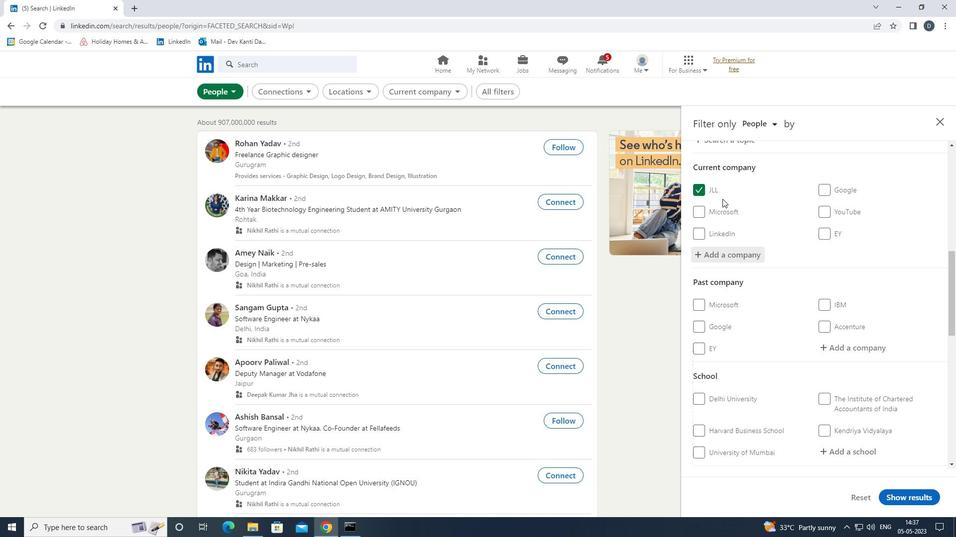 
Action: Mouse moved to (837, 249)
Screenshot: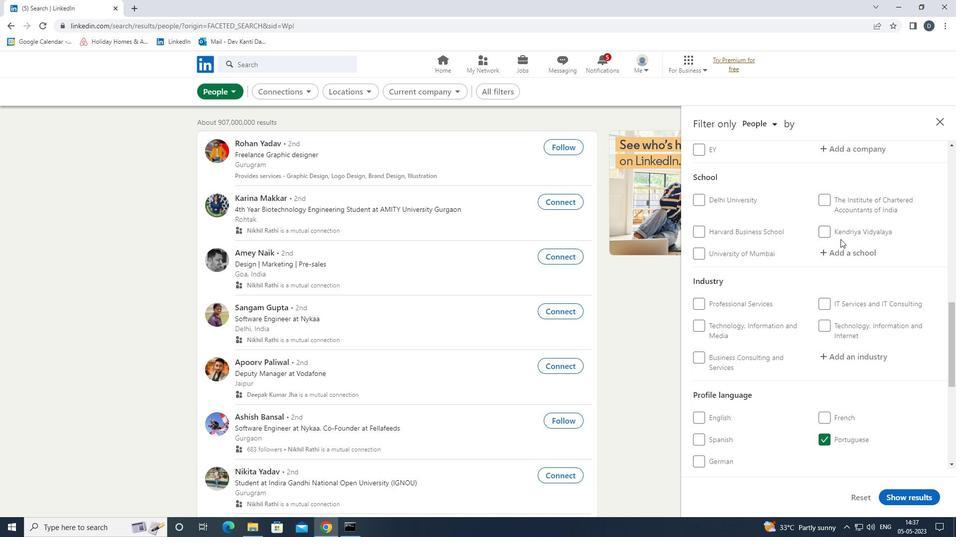 
Action: Mouse pressed left at (837, 249)
Screenshot: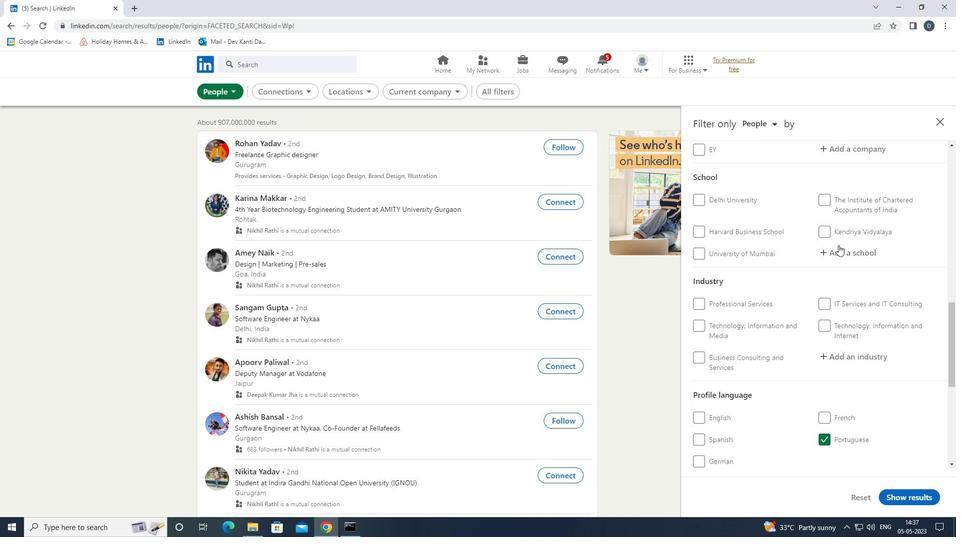 
Action: Mouse moved to (808, 243)
Screenshot: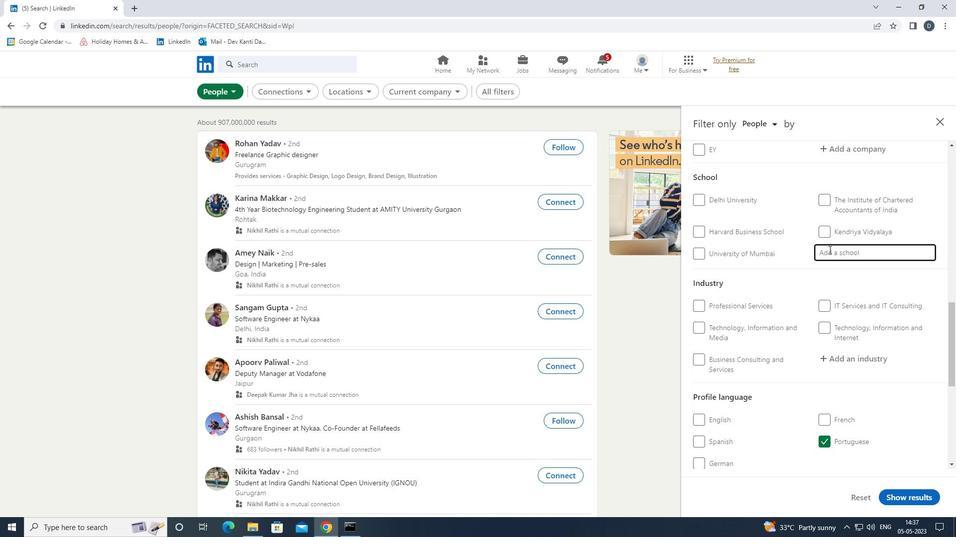 
Action: Key pressed <Key.shift>SAVEETHA<Key.space><Key.shift>SCHOOL<Key.space><Key.shift>OF<Key.space><Key.down><Key.enter>
Screenshot: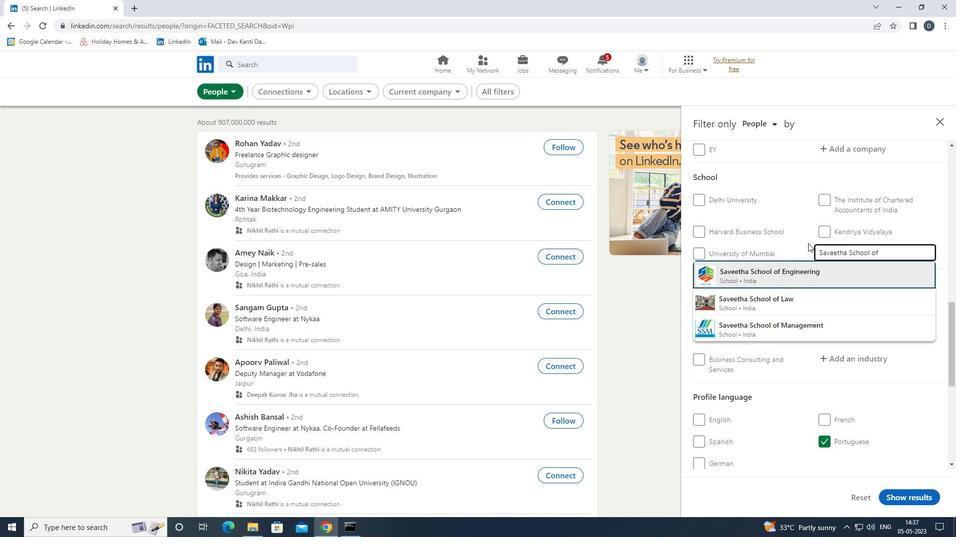 
Action: Mouse scrolled (808, 243) with delta (0, 0)
Screenshot: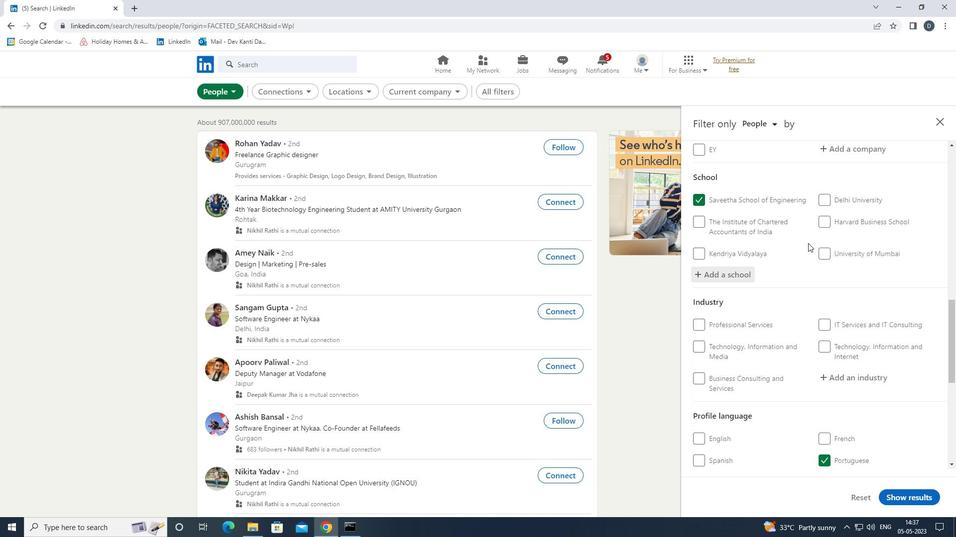 
Action: Mouse scrolled (808, 243) with delta (0, 0)
Screenshot: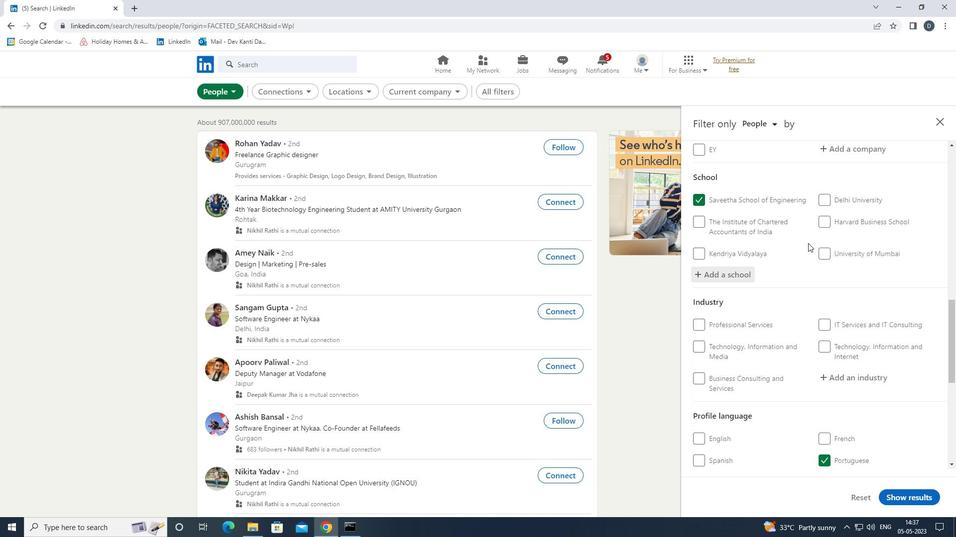 
Action: Mouse moved to (847, 272)
Screenshot: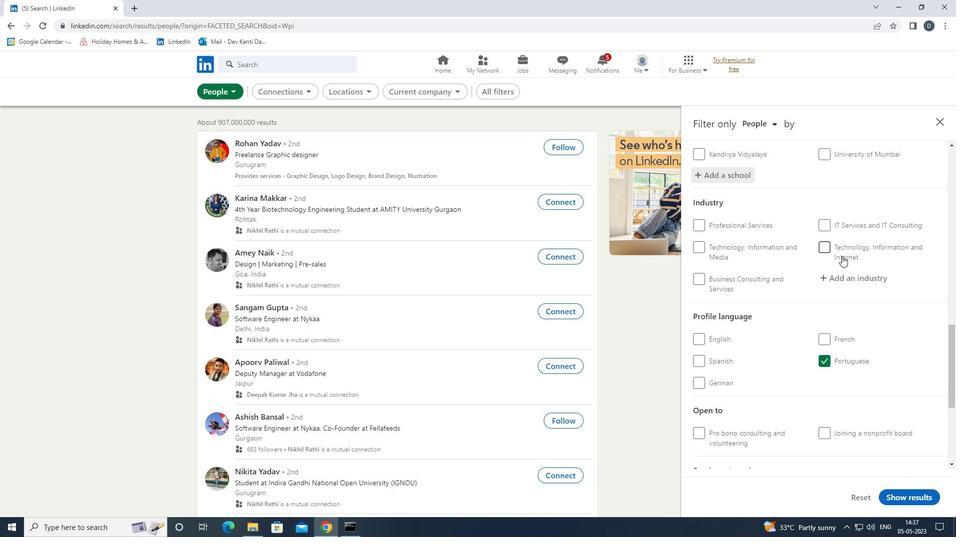 
Action: Mouse pressed left at (847, 272)
Screenshot: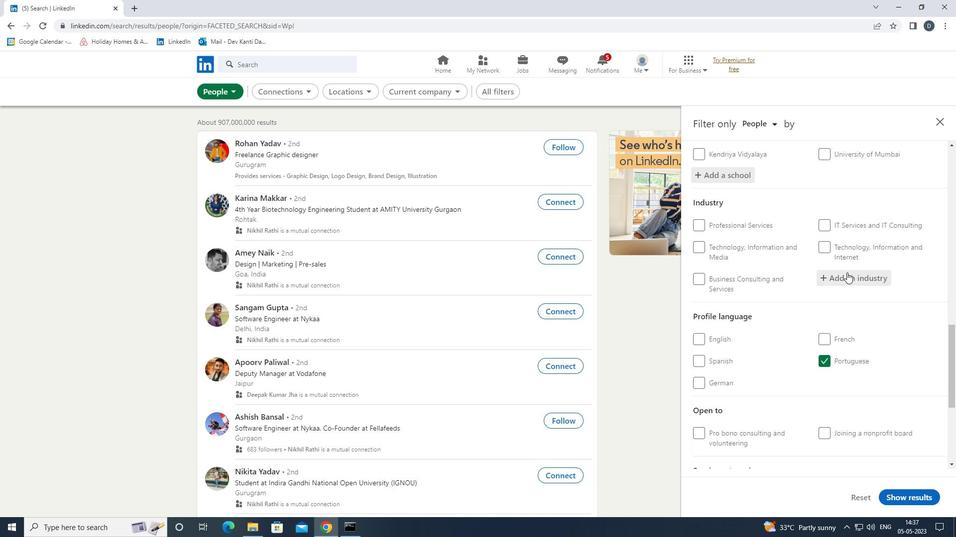 
Action: Mouse moved to (817, 249)
Screenshot: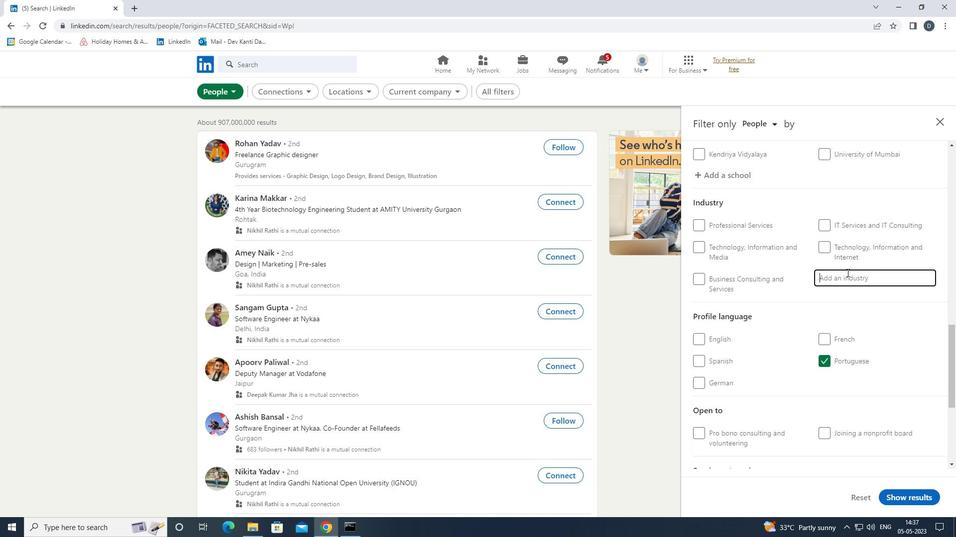 
Action: Key pressed <Key.shift><Key.shift><Key.shift><Key.shift>RETAIL<Key.space><Key.shift><Key.shift><Key.shift><Key.shift><Key.shift><Key.shift><Key.shift><Key.shift><Key.shift><Key.shift><Key.shift><Key.shift><Key.shift><Key.shift><Key.shift><Key.shift><Key.shift><Key.shift><Key.shift><Key.shift><Key.shift><Key.shift><Key.shift><Key.shift><Key.shift><Key.shift><Key.shift><Key.shift><Key.shift><Key.shift><Key.shift><Key.shift><Key.shift><Key.shift><Key.shift><Key.shift><Key.shift>LUXU<Key.down><Key.enter>
Screenshot: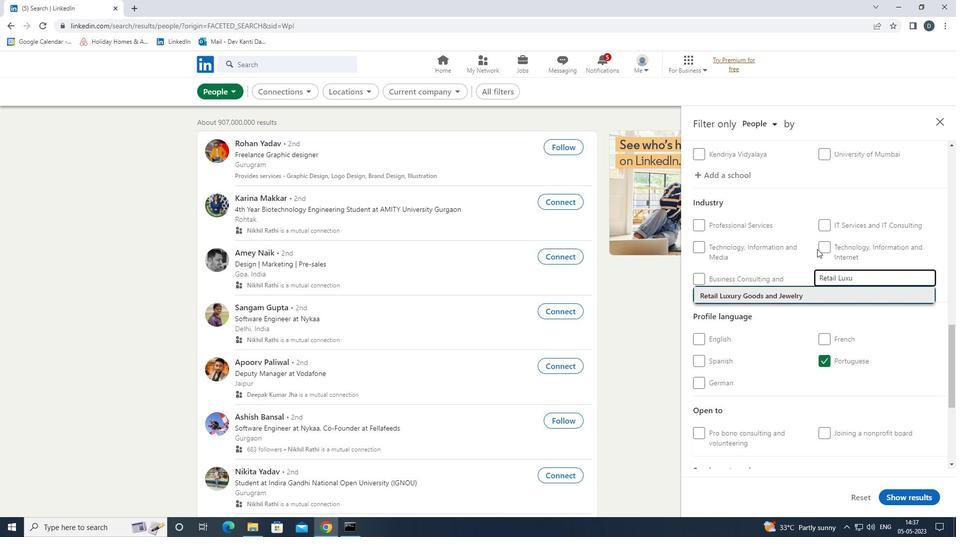 
Action: Mouse moved to (816, 249)
Screenshot: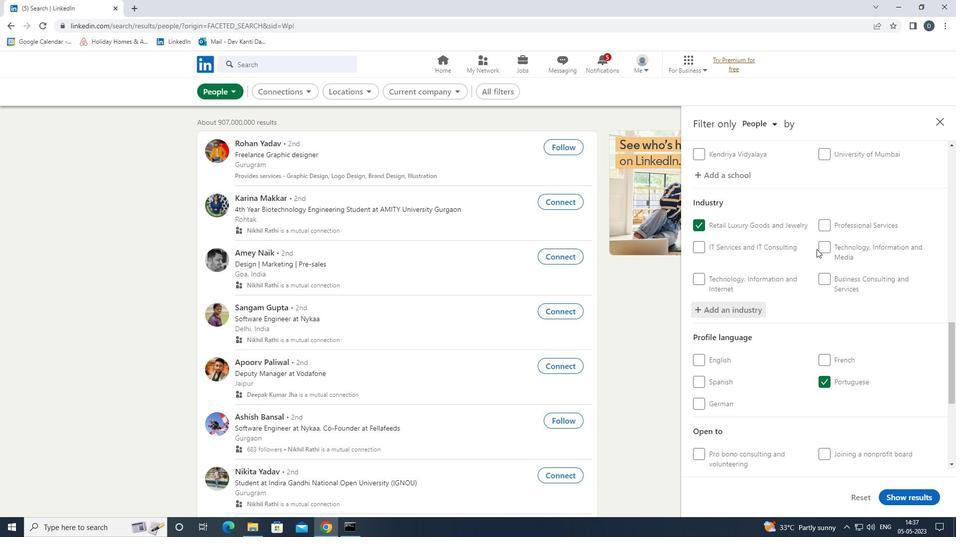 
Action: Mouse scrolled (816, 249) with delta (0, 0)
Screenshot: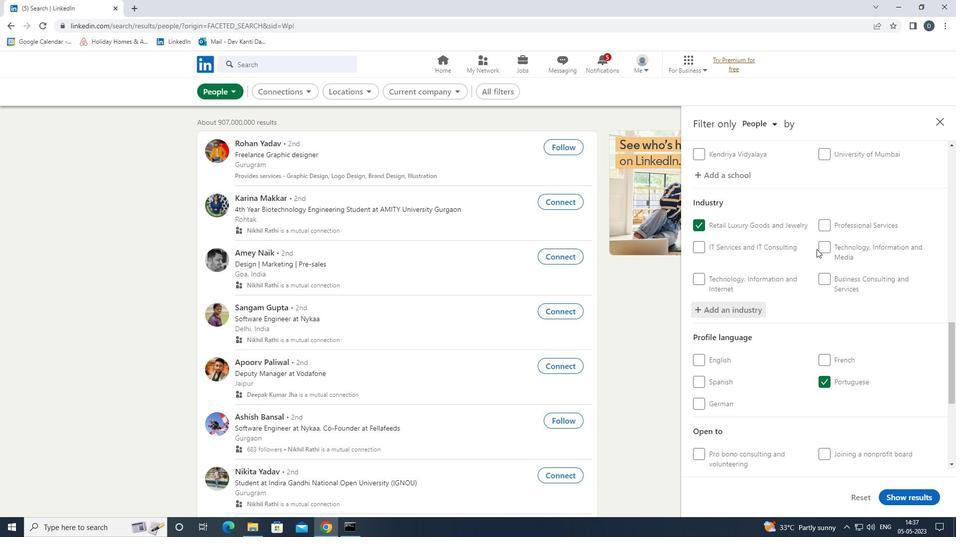 
Action: Mouse moved to (820, 255)
Screenshot: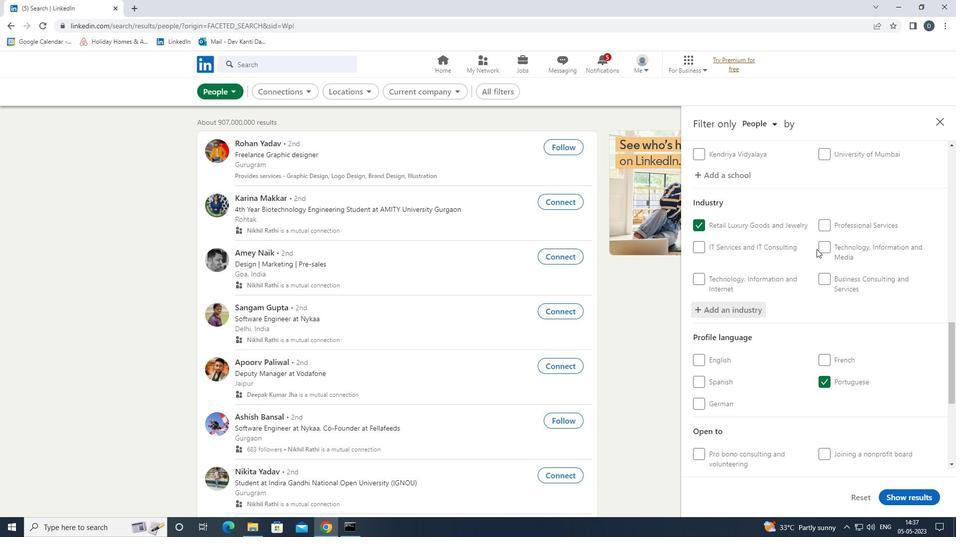 
Action: Mouse scrolled (820, 255) with delta (0, 0)
Screenshot: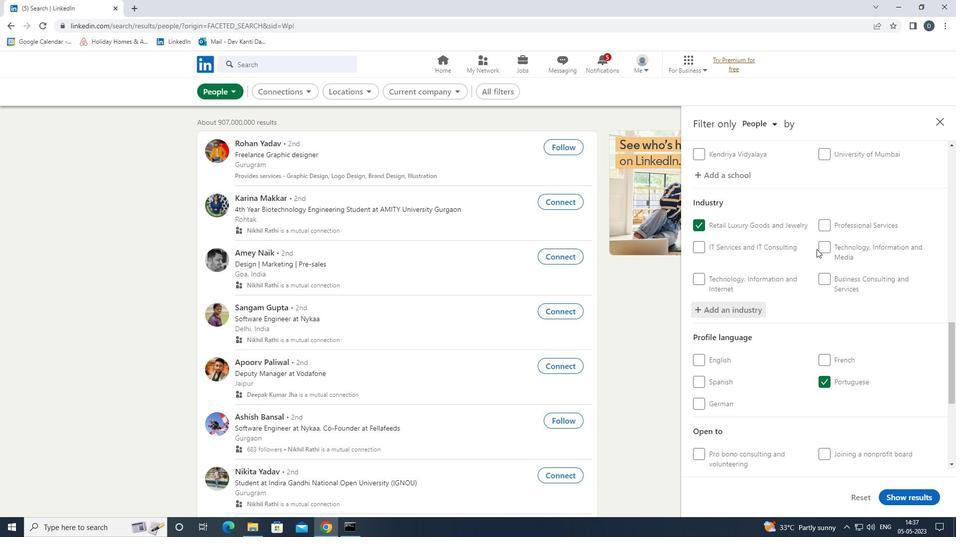 
Action: Mouse moved to (821, 257)
Screenshot: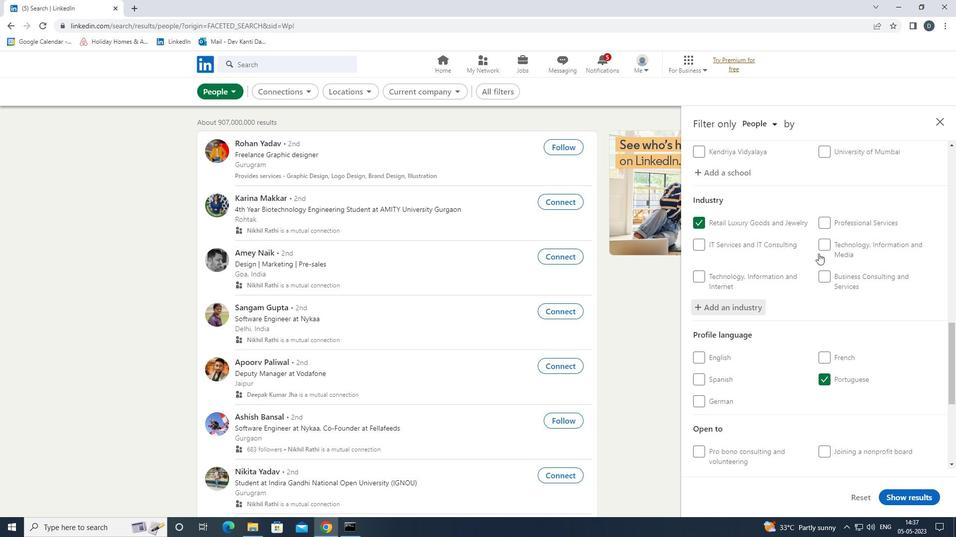 
Action: Mouse scrolled (821, 257) with delta (0, 0)
Screenshot: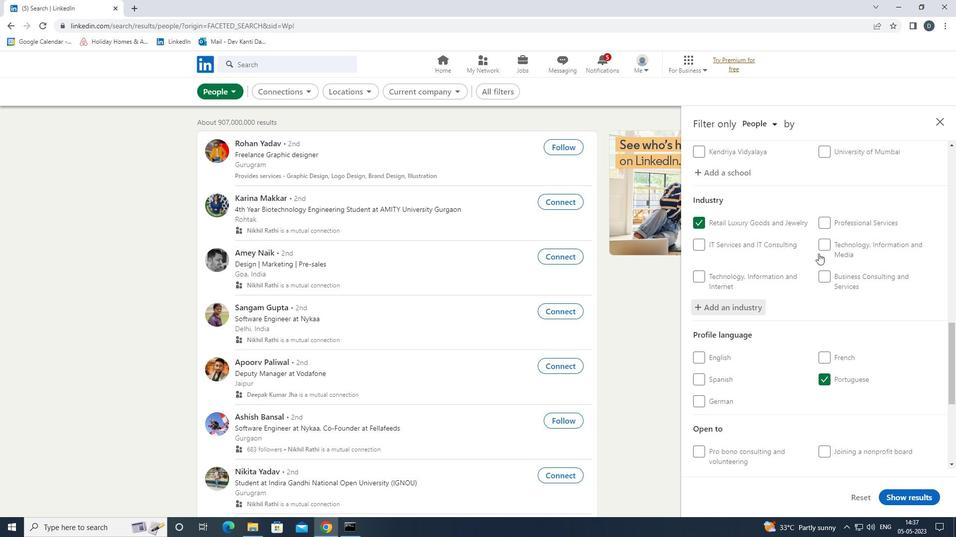 
Action: Mouse moved to (822, 258)
Screenshot: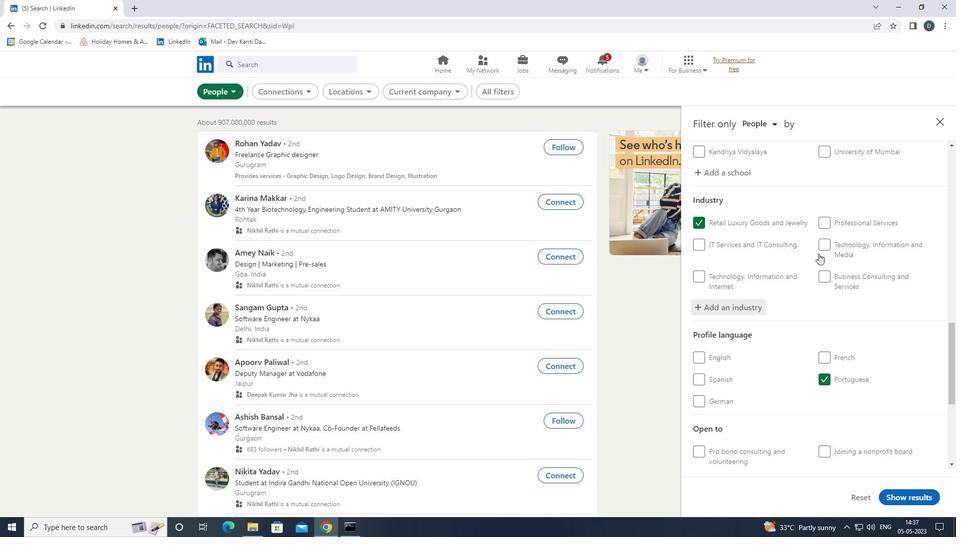 
Action: Mouse scrolled (822, 258) with delta (0, 0)
Screenshot: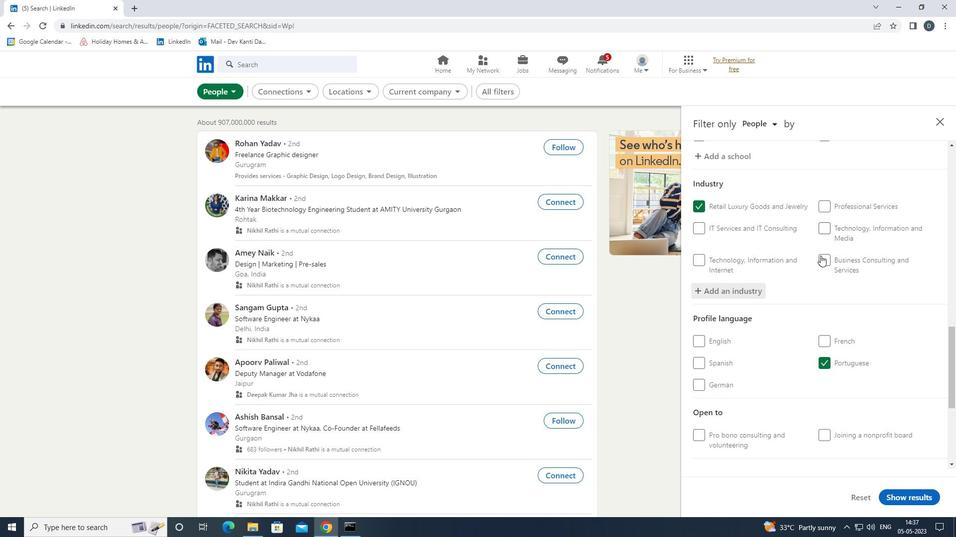 
Action: Mouse moved to (830, 262)
Screenshot: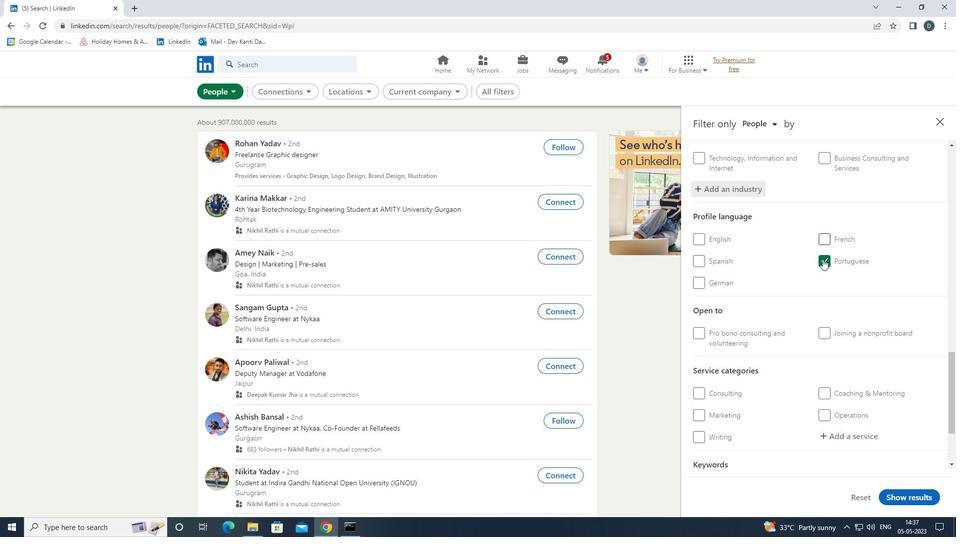 
Action: Mouse scrolled (830, 262) with delta (0, 0)
Screenshot: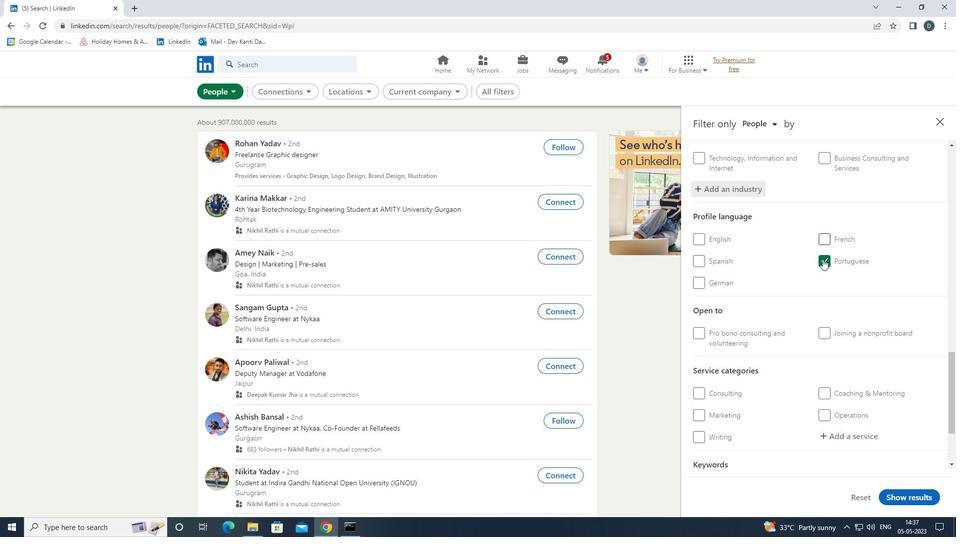 
Action: Mouse moved to (863, 330)
Screenshot: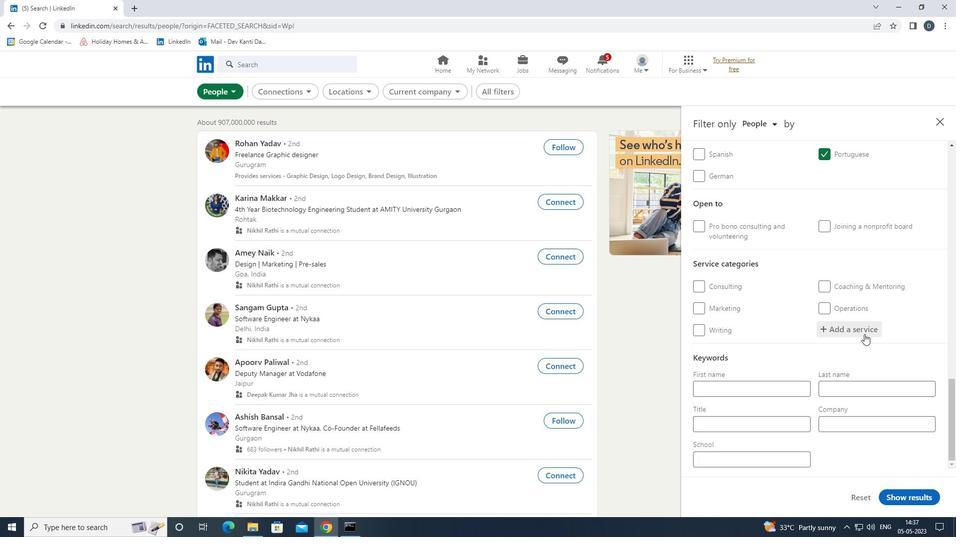 
Action: Mouse pressed left at (863, 330)
Screenshot: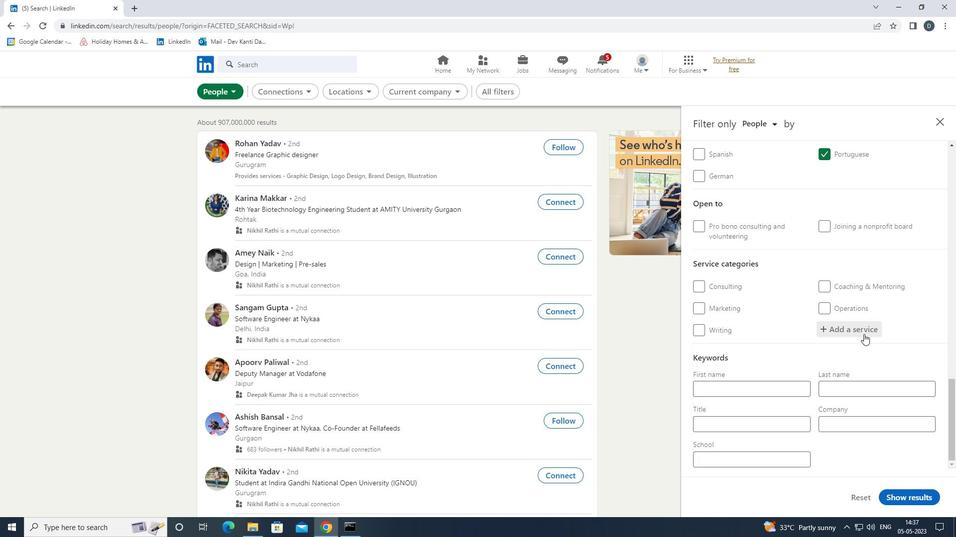 
Action: Mouse moved to (851, 327)
Screenshot: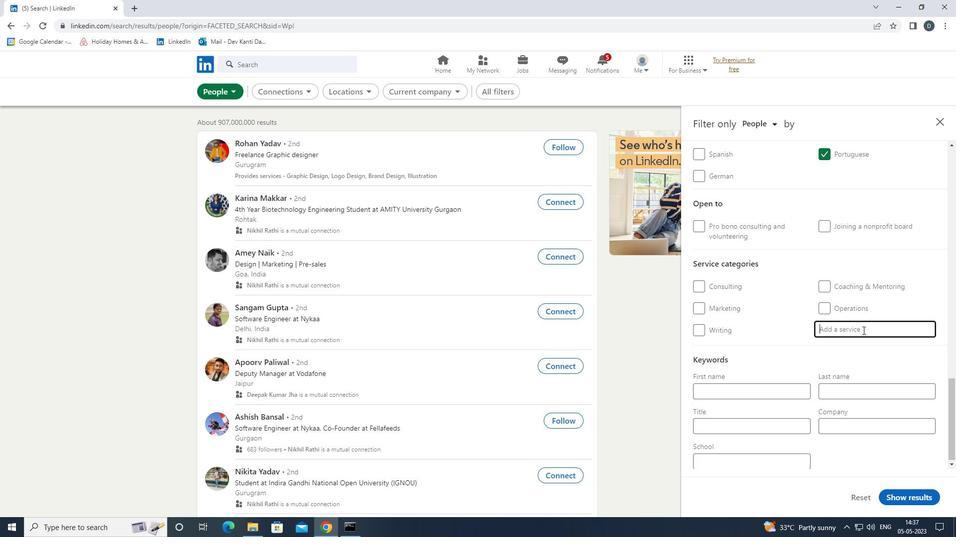 
Action: Key pressed <Key.shift>PRICI
Screenshot: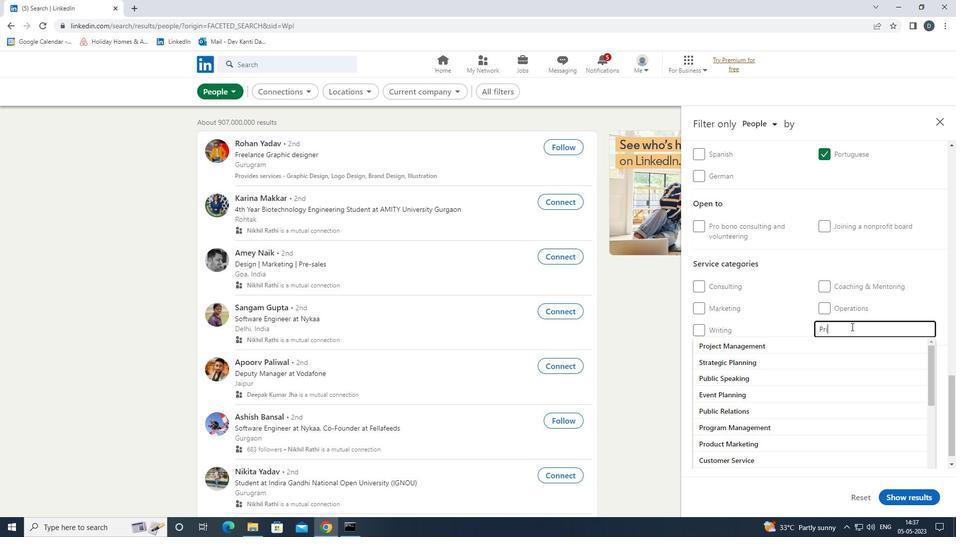 
Action: Mouse moved to (851, 327)
Screenshot: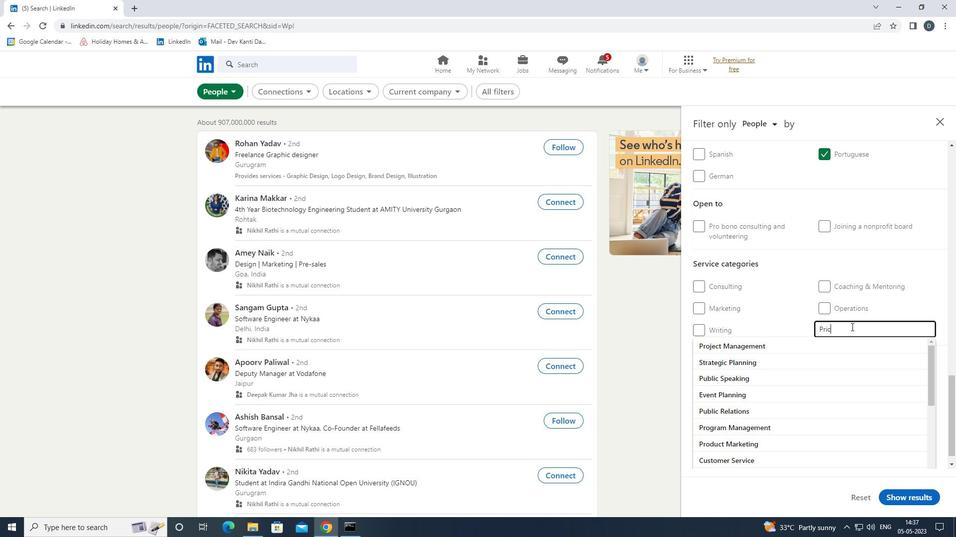 
Action: Key pressed NG<Key.space><Key.down><Key.enter>
Screenshot: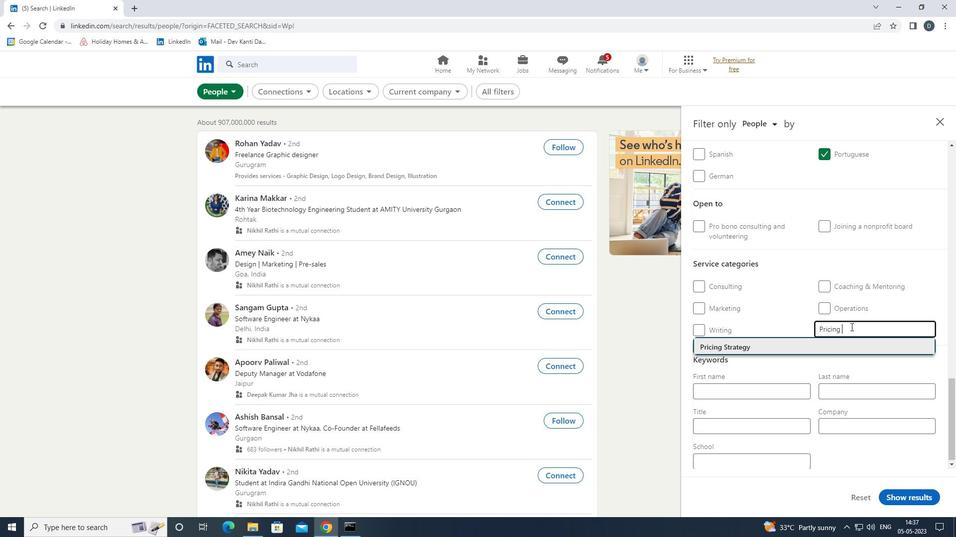 
Action: Mouse scrolled (851, 326) with delta (0, 0)
Screenshot: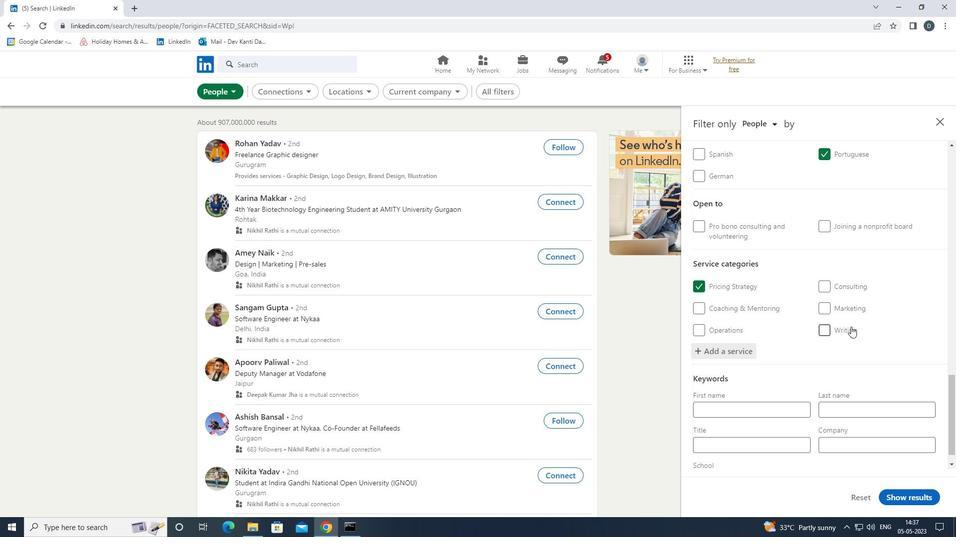 
Action: Mouse scrolled (851, 326) with delta (0, 0)
Screenshot: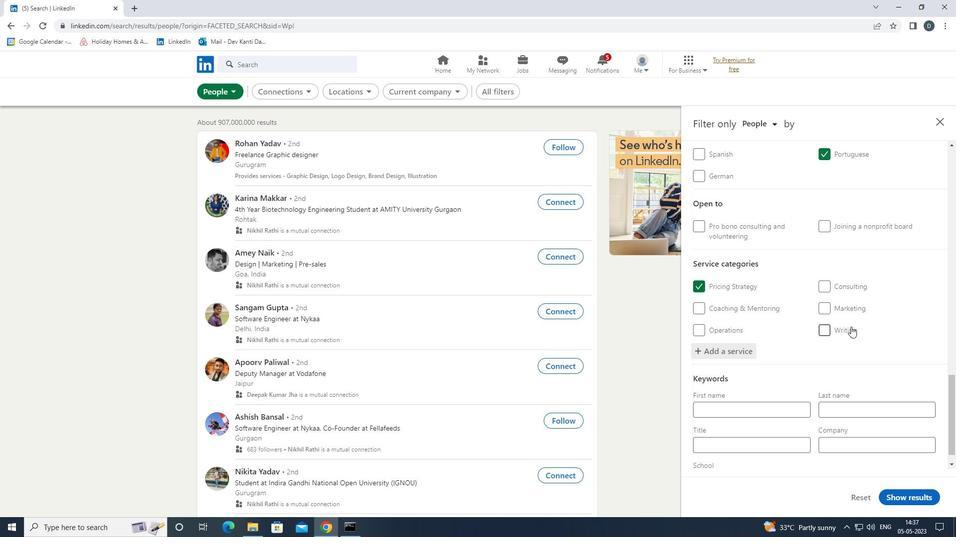 
Action: Mouse scrolled (851, 326) with delta (0, 0)
Screenshot: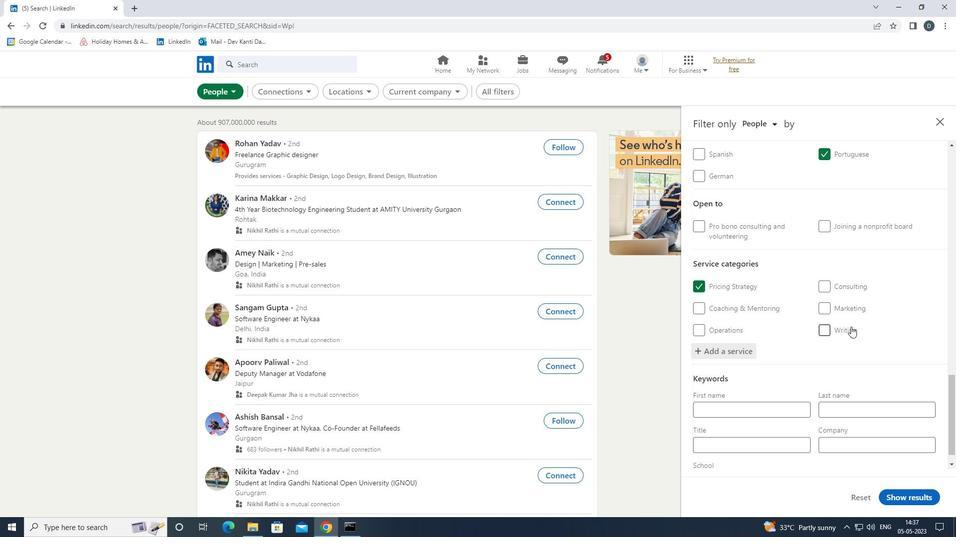 
Action: Mouse scrolled (851, 326) with delta (0, 0)
Screenshot: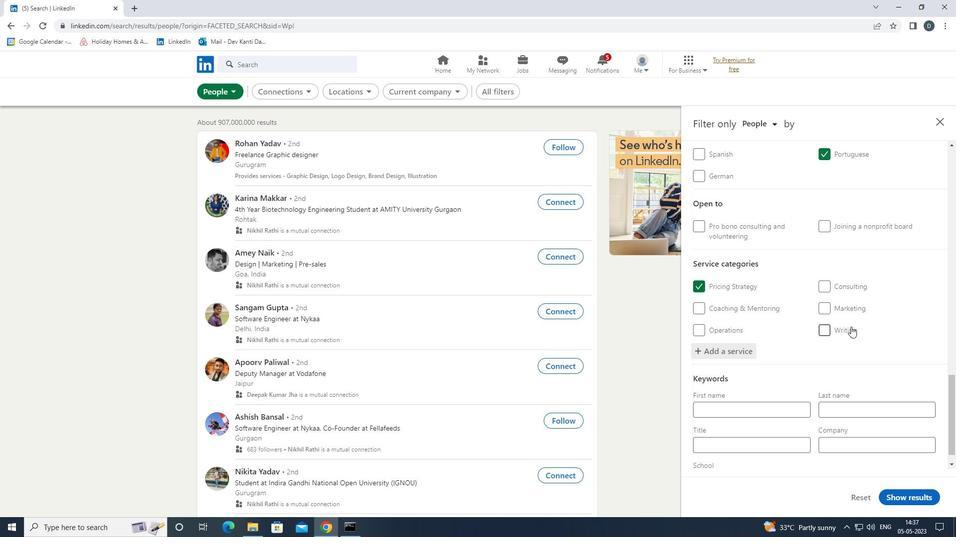 
Action: Mouse moved to (778, 427)
Screenshot: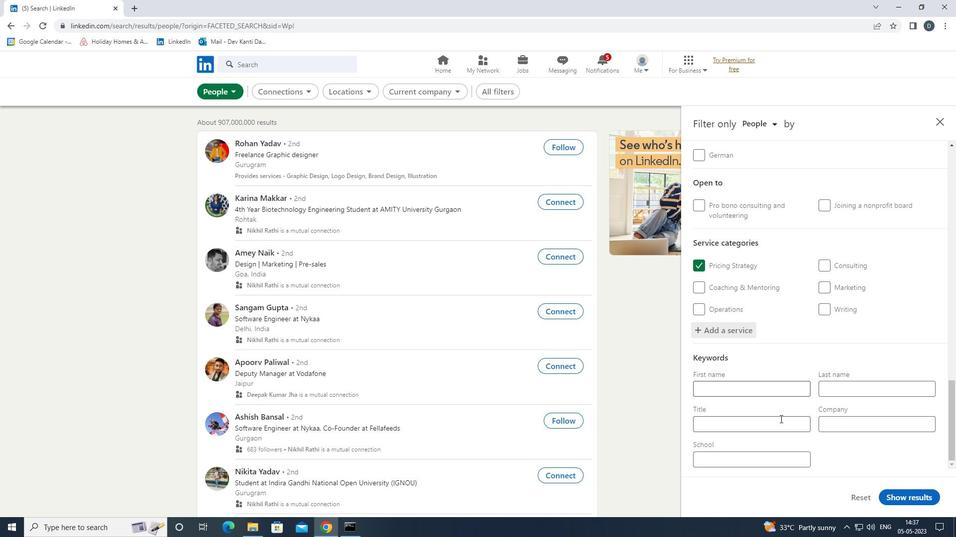 
Action: Mouse pressed left at (778, 427)
Screenshot: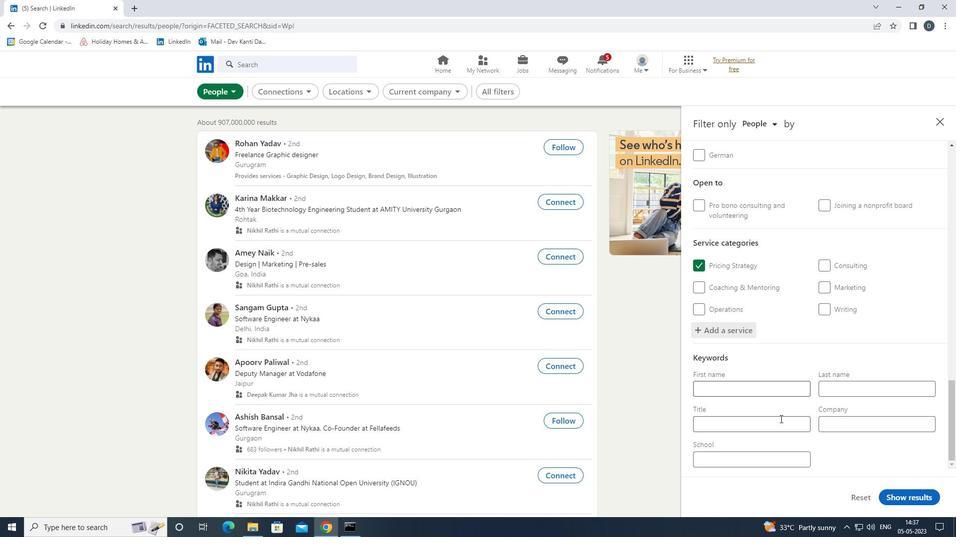 
Action: Key pressed <Key.shift><Key.shift><Key.shift><Key.shift><Key.shift><Key.shift><Key.shift><Key.shift>RECYCLABLES<Key.space><Key.shift>COLLECTOR
Screenshot: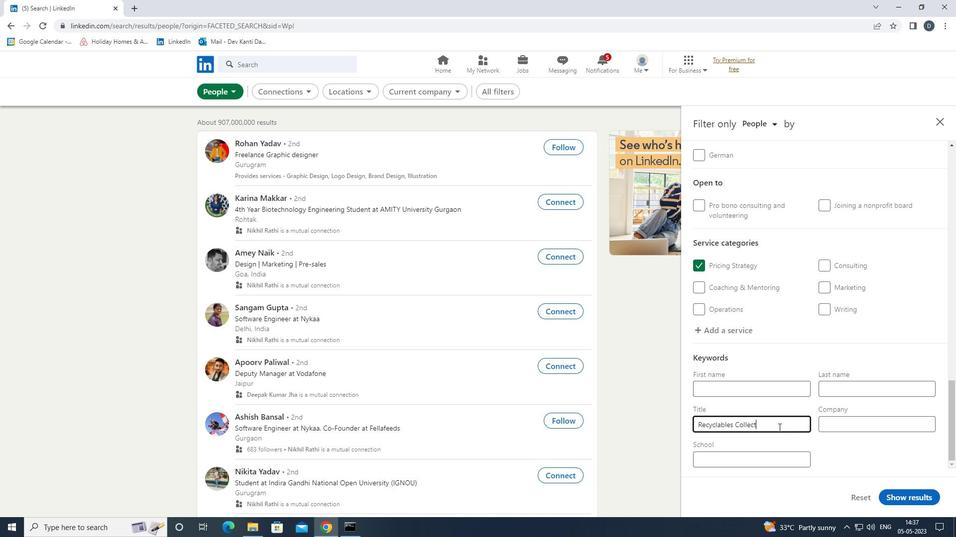
Action: Mouse moved to (909, 495)
Screenshot: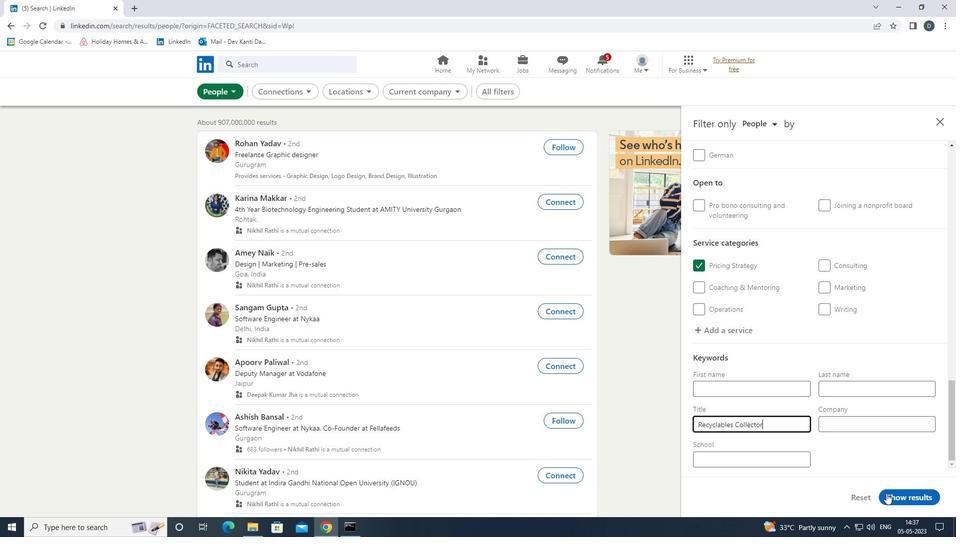 
Action: Mouse pressed left at (909, 495)
Screenshot: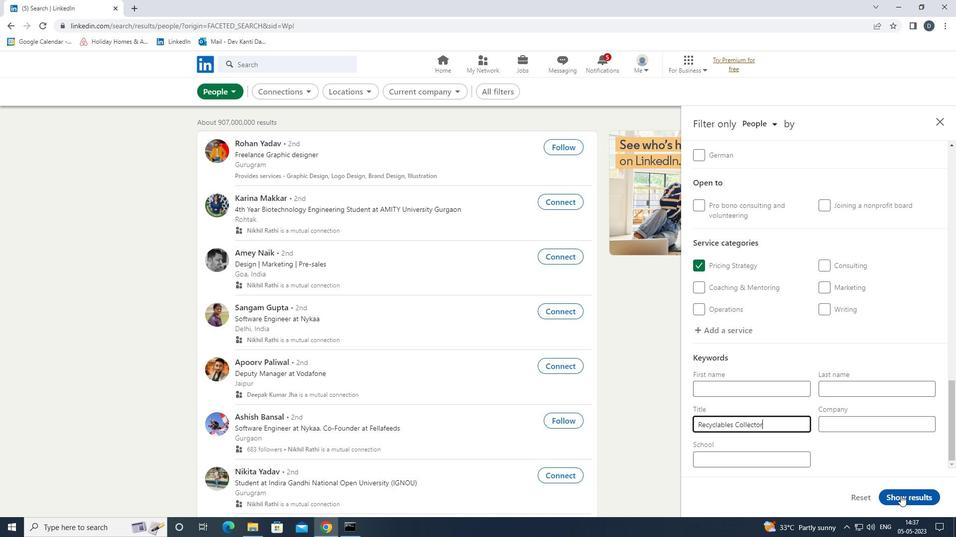 
Action: Mouse moved to (701, 212)
Screenshot: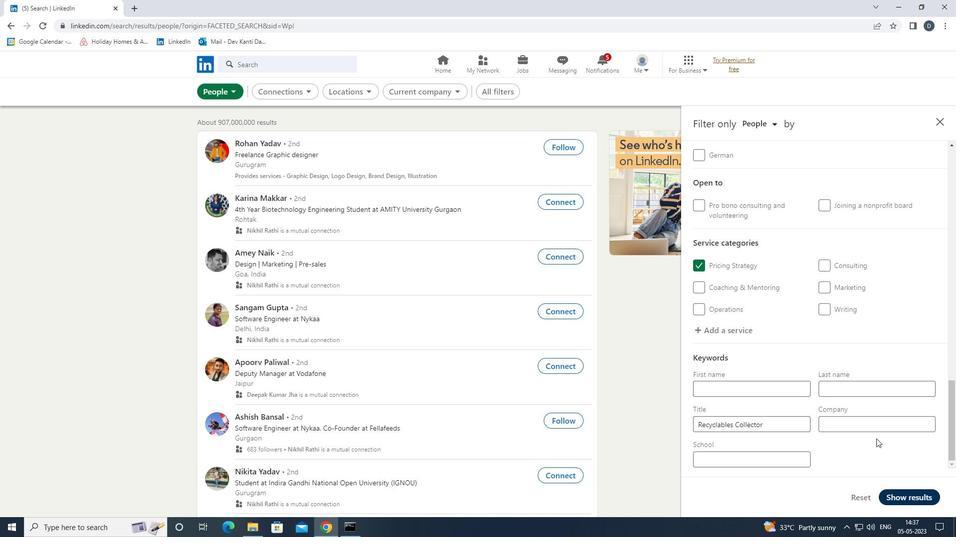 
